 Task: Find connections with filter location Nerópolis with filter topic #mentorshipwith filter profile language Potuguese with filter current company Cimpress with filter school Vasireddy Venkatadri Institute of Technology, Nambur (V), Pedakakani(M), PIN-522508(CC-BQ) with filter industry Building Construction with filter service category Computer Networking with filter keywords title Delivery Driver
Action: Mouse moved to (247, 309)
Screenshot: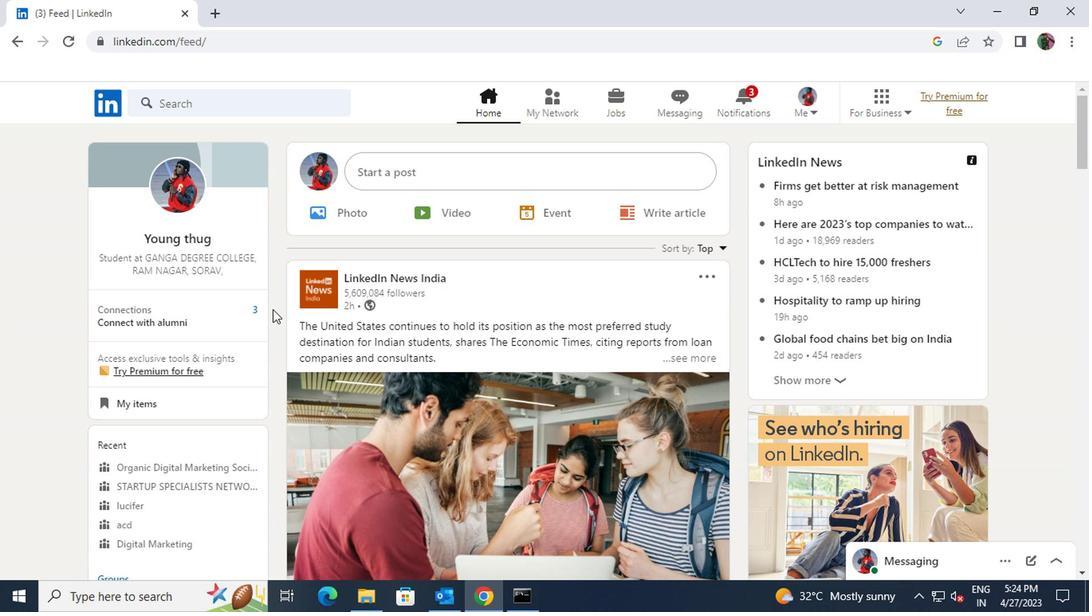 
Action: Mouse pressed left at (247, 309)
Screenshot: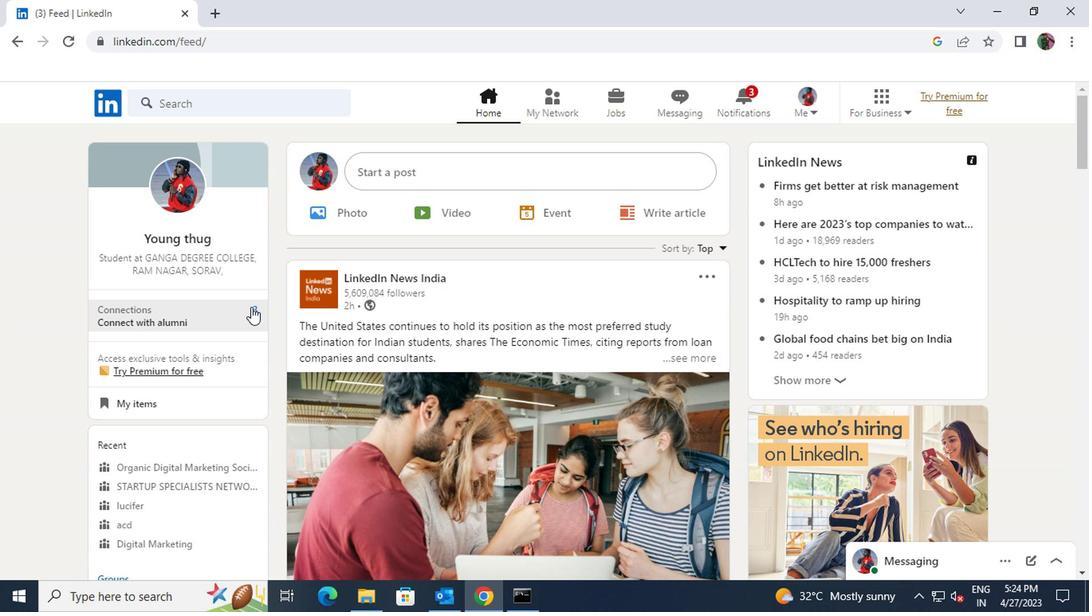 
Action: Mouse moved to (276, 188)
Screenshot: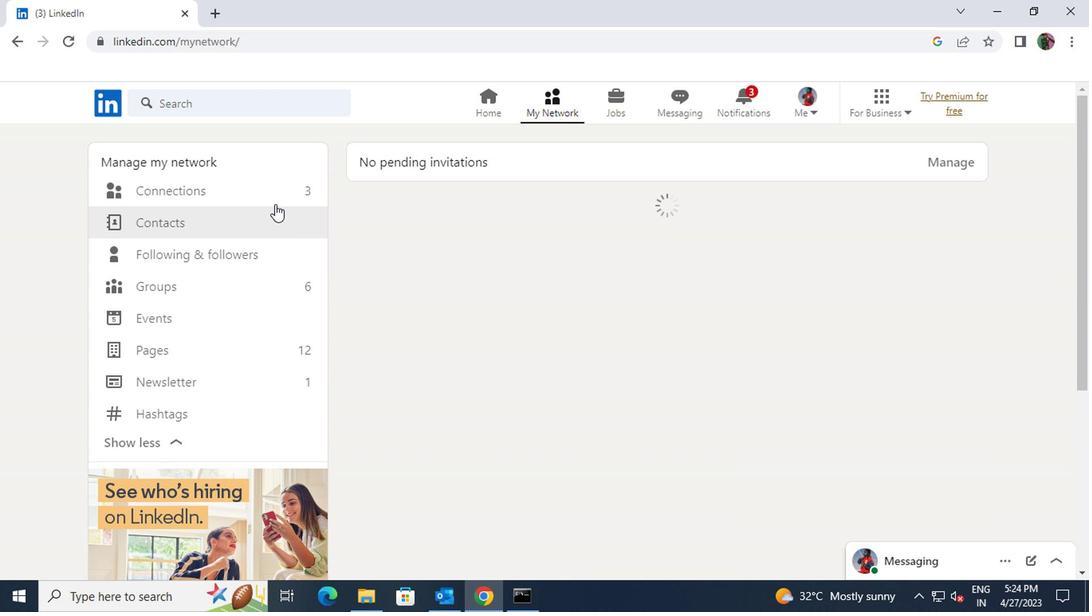 
Action: Mouse pressed left at (276, 188)
Screenshot: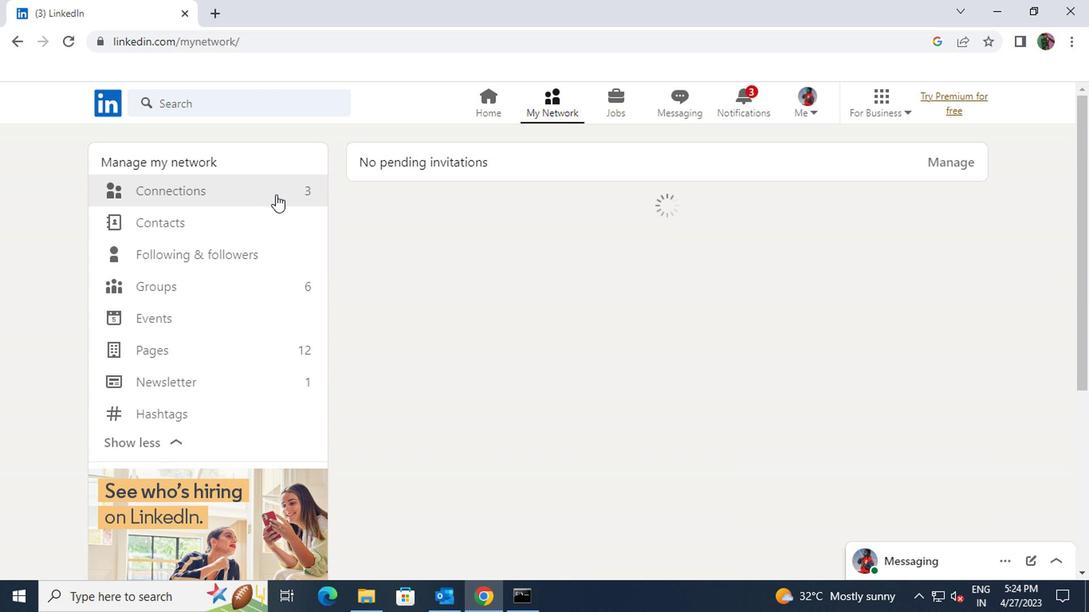 
Action: Mouse moved to (634, 199)
Screenshot: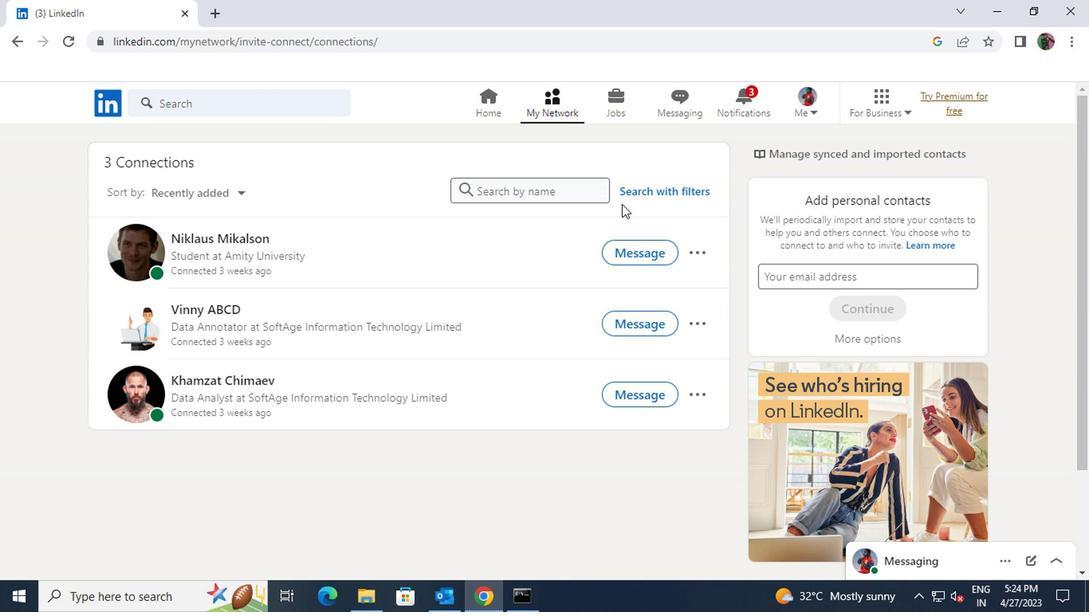 
Action: Mouse pressed left at (634, 199)
Screenshot: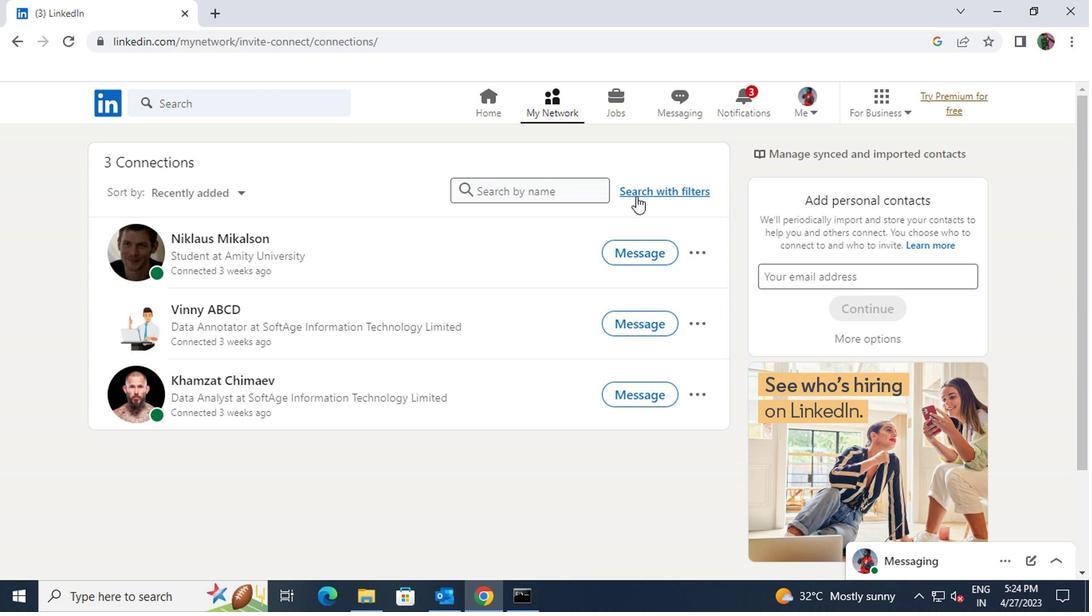 
Action: Mouse moved to (585, 154)
Screenshot: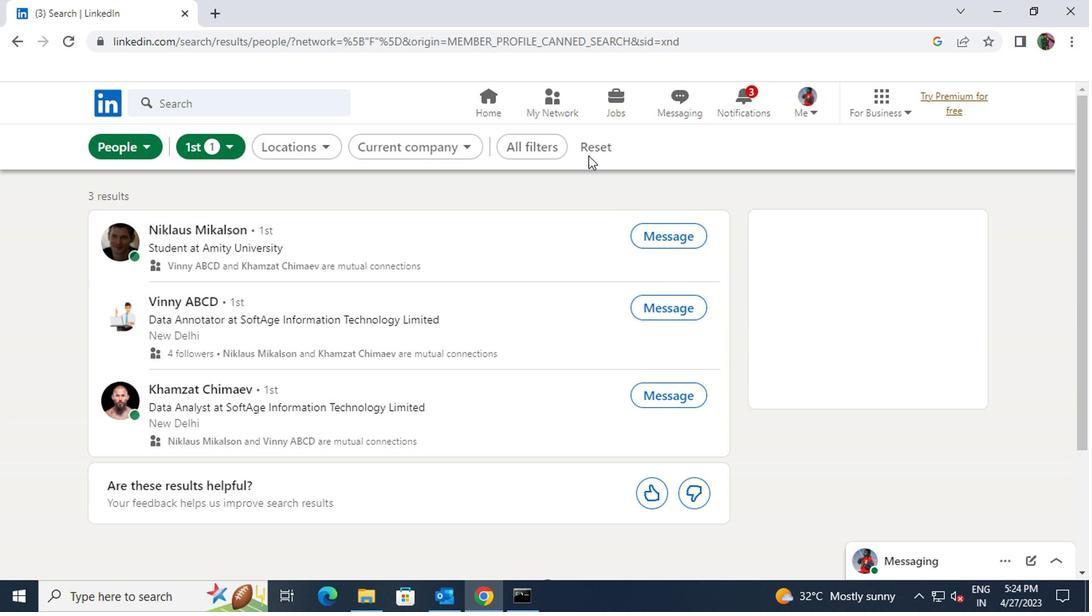 
Action: Mouse pressed left at (585, 154)
Screenshot: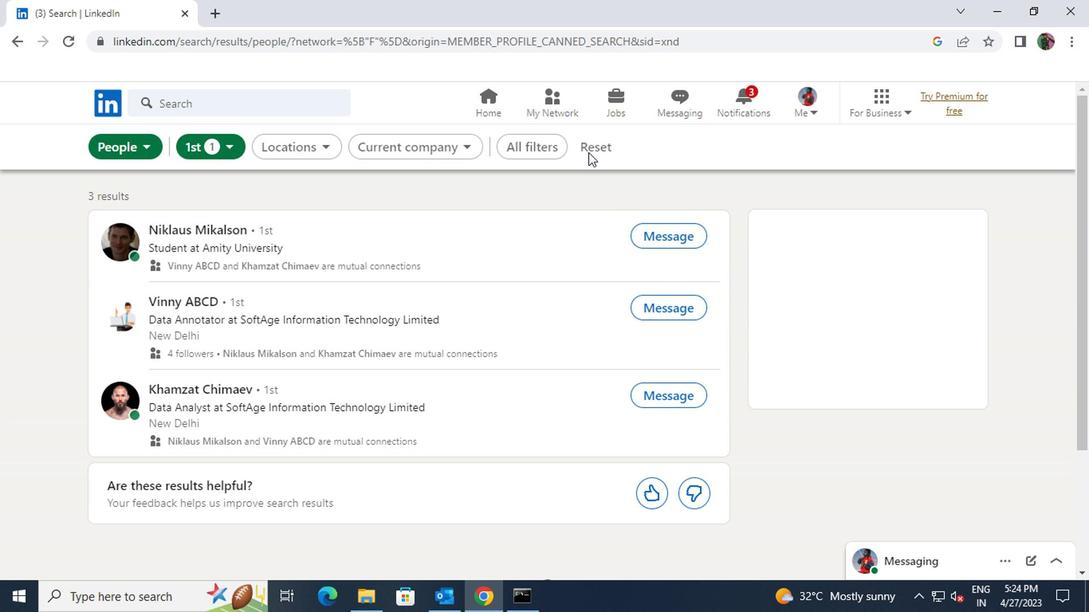 
Action: Mouse moved to (585, 149)
Screenshot: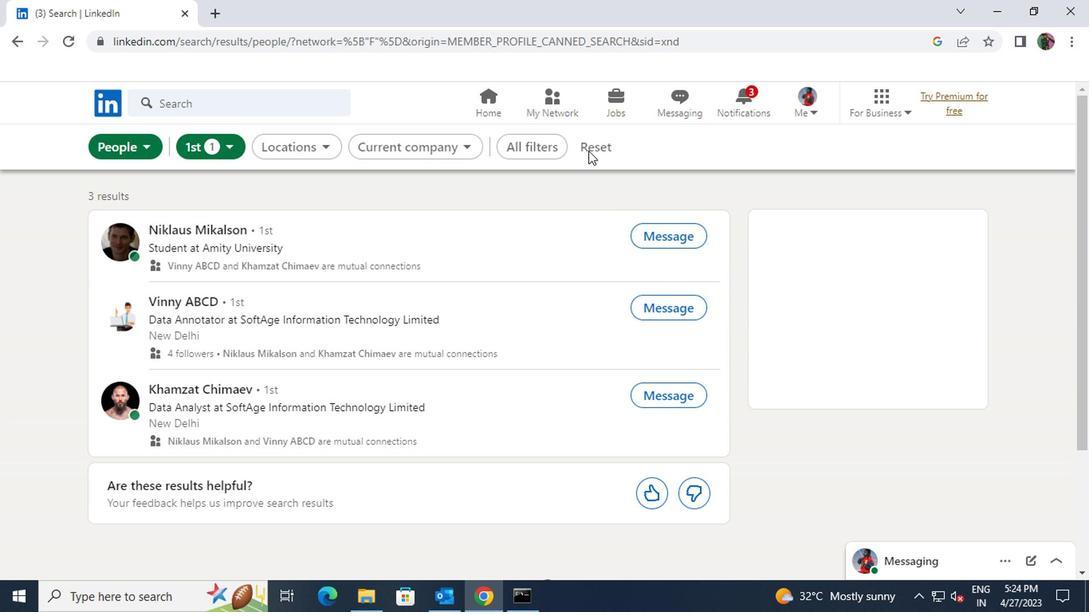 
Action: Mouse pressed left at (585, 149)
Screenshot: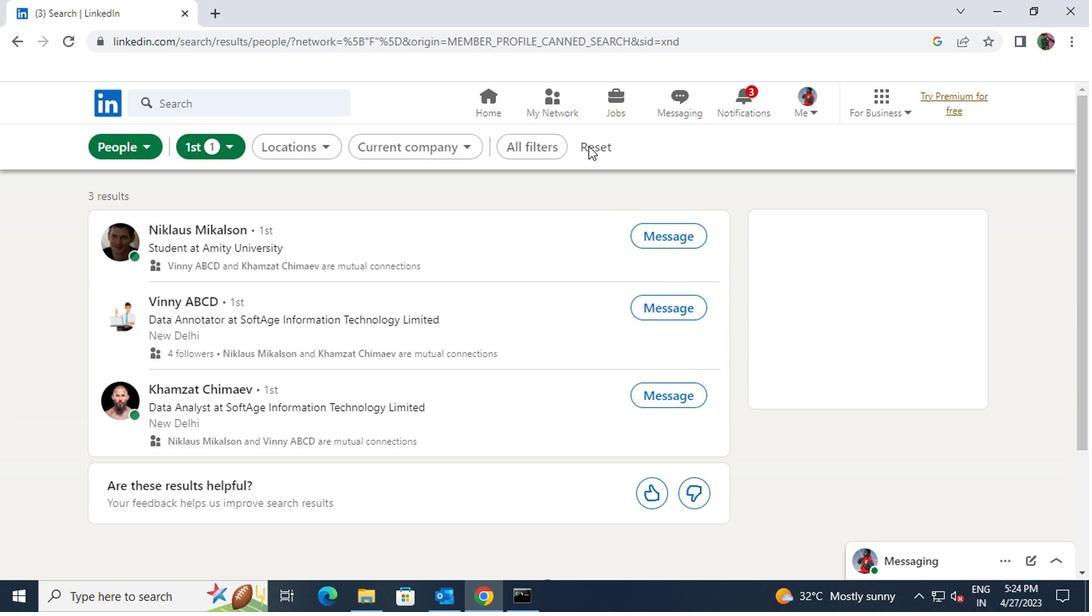 
Action: Mouse pressed left at (585, 149)
Screenshot: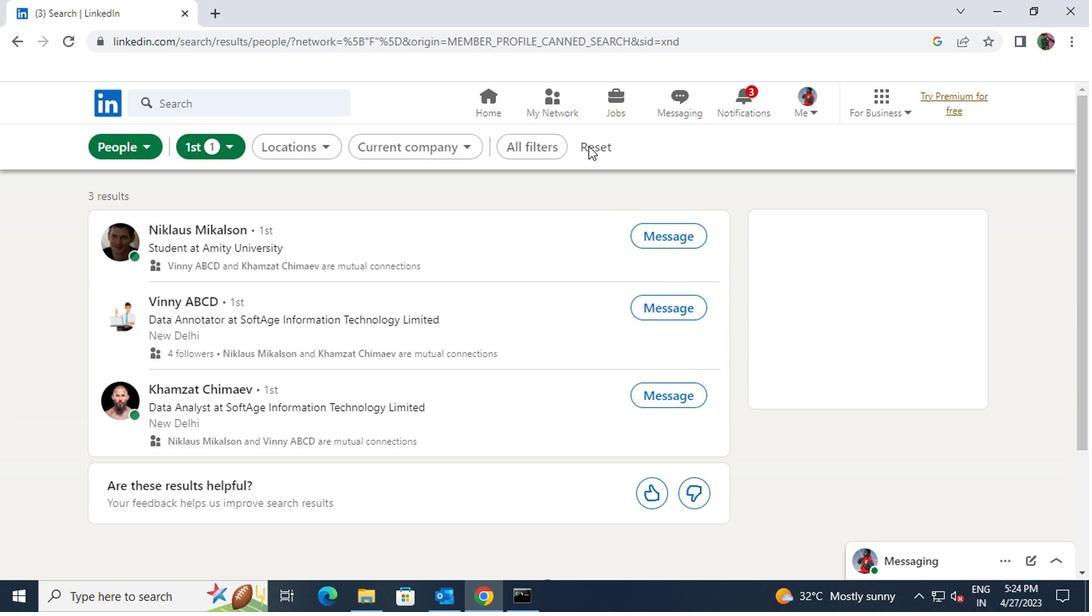 
Action: Mouse moved to (584, 150)
Screenshot: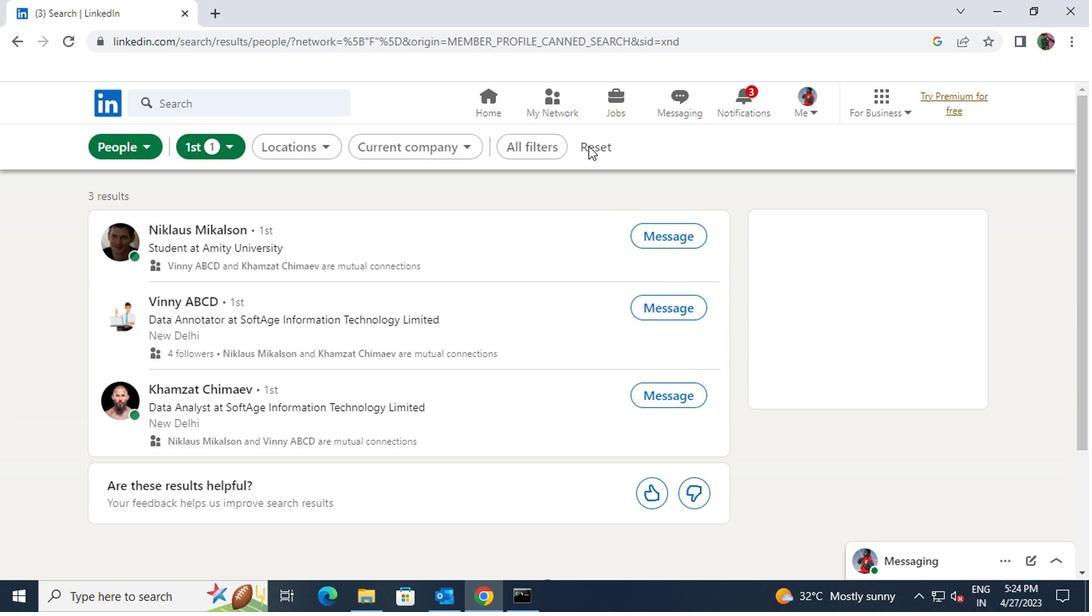 
Action: Mouse pressed left at (584, 150)
Screenshot: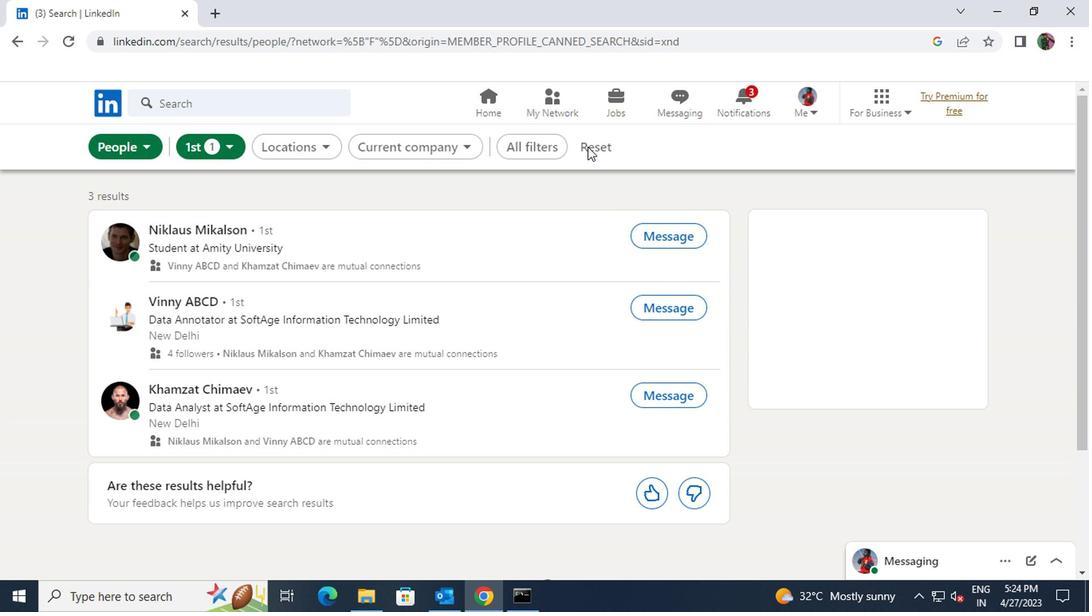 
Action: Mouse pressed left at (584, 150)
Screenshot: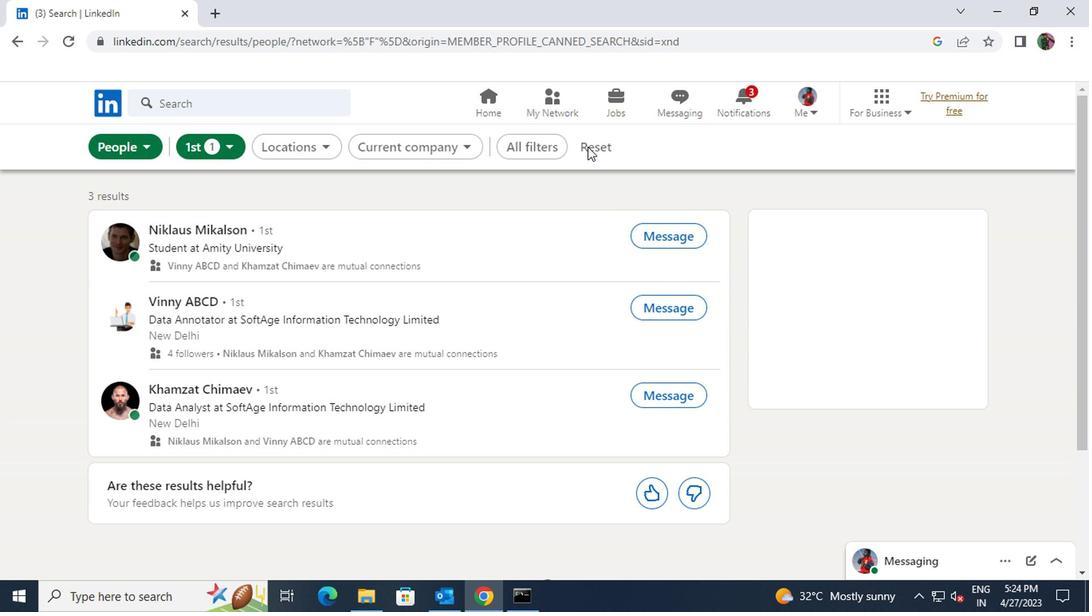 
Action: Mouse moved to (569, 150)
Screenshot: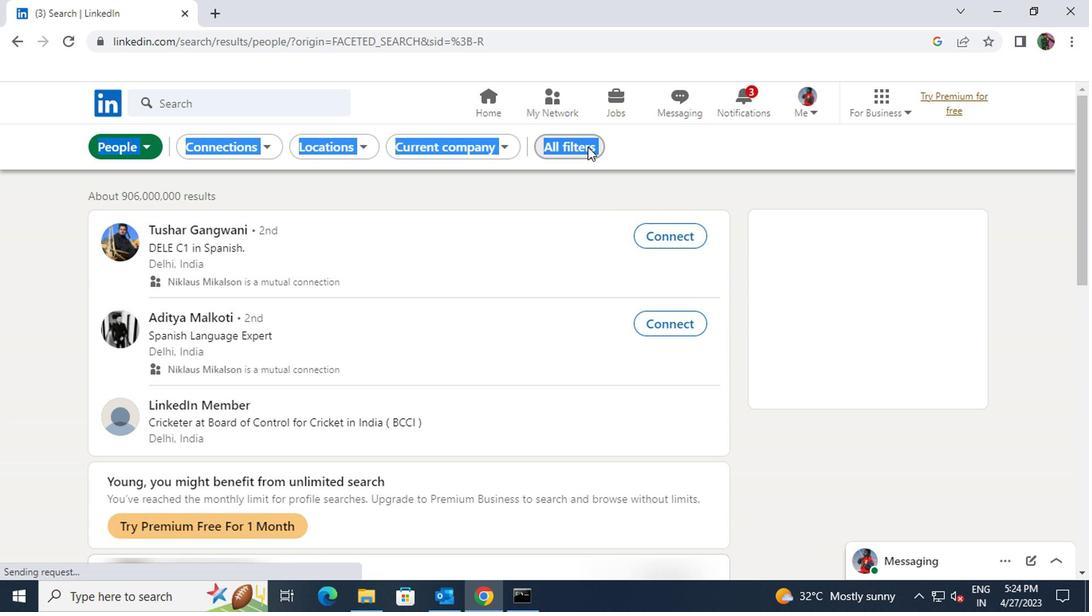 
Action: Mouse pressed left at (569, 150)
Screenshot: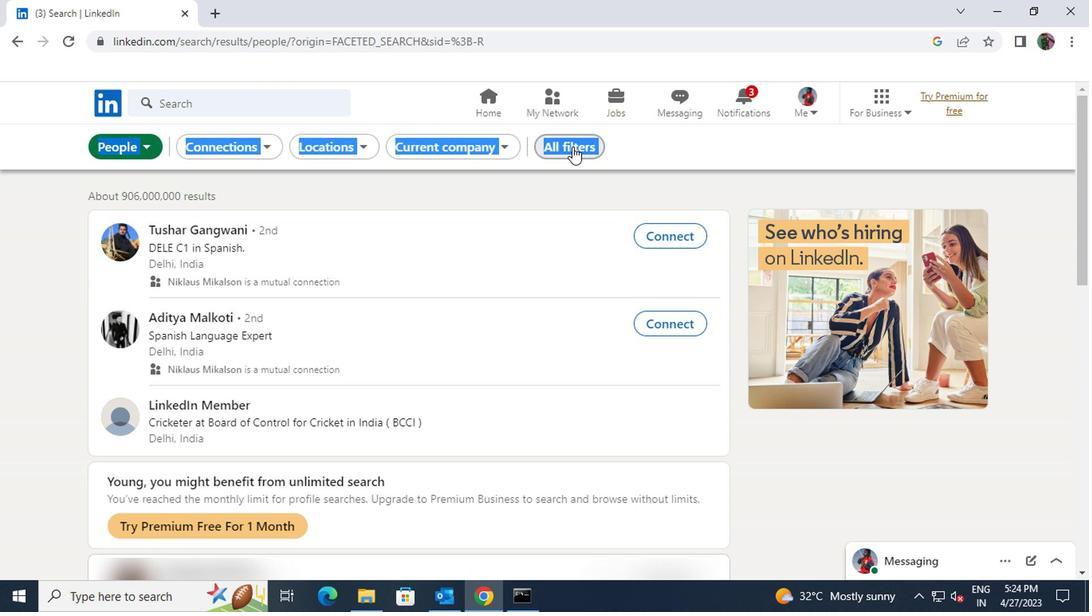 
Action: Mouse moved to (835, 300)
Screenshot: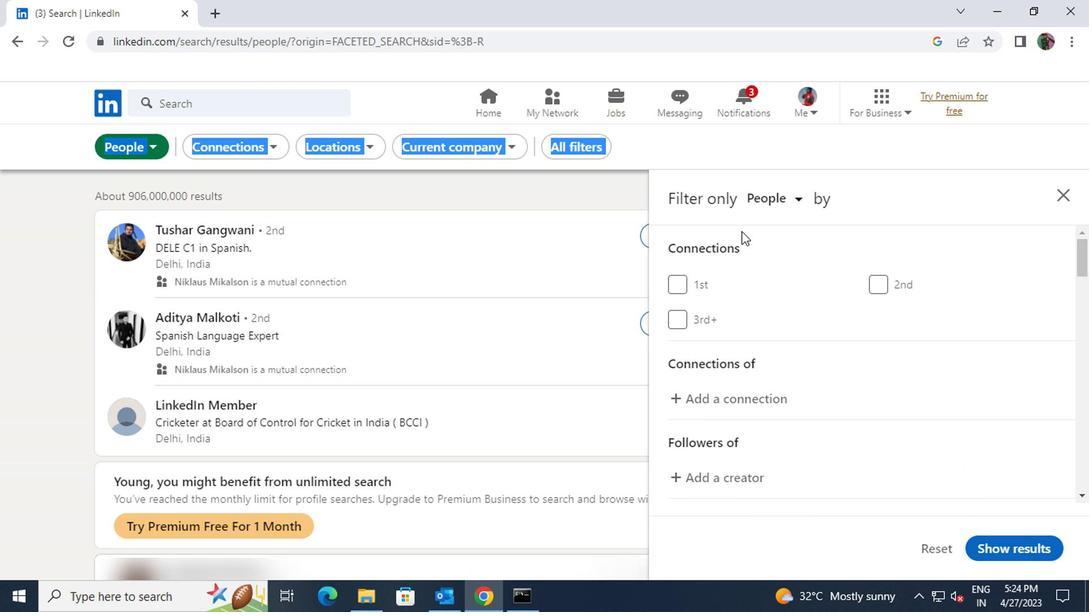 
Action: Mouse scrolled (835, 299) with delta (0, -1)
Screenshot: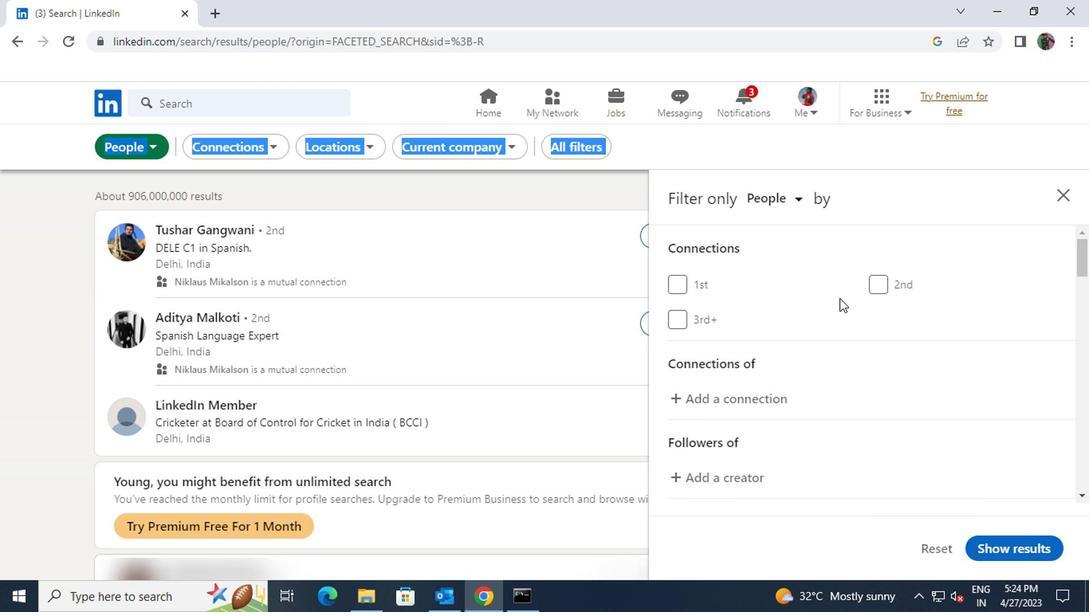 
Action: Mouse scrolled (835, 299) with delta (0, -1)
Screenshot: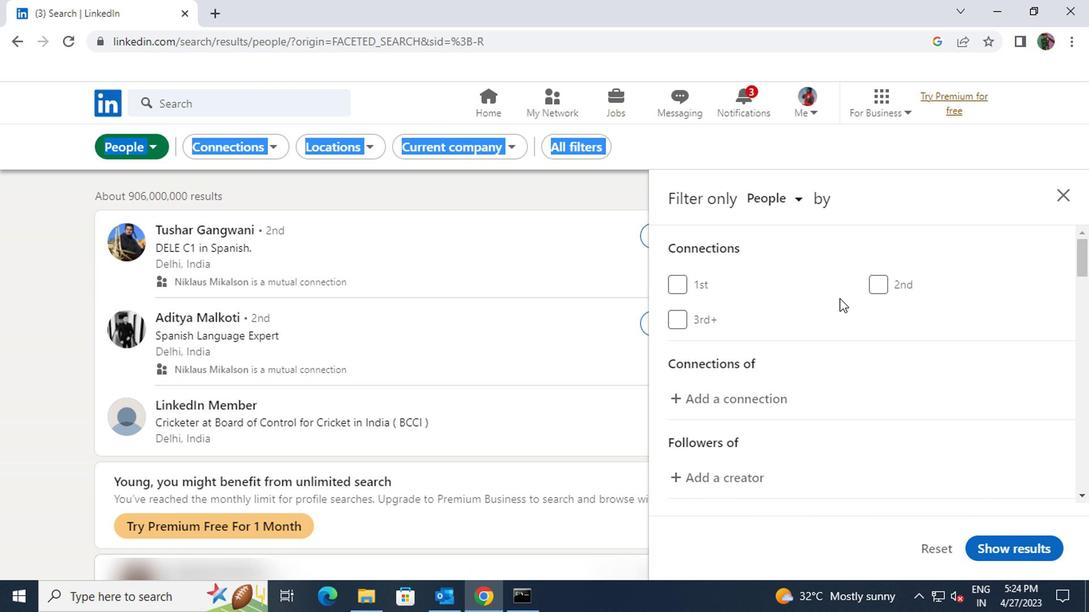 
Action: Mouse scrolled (835, 299) with delta (0, -1)
Screenshot: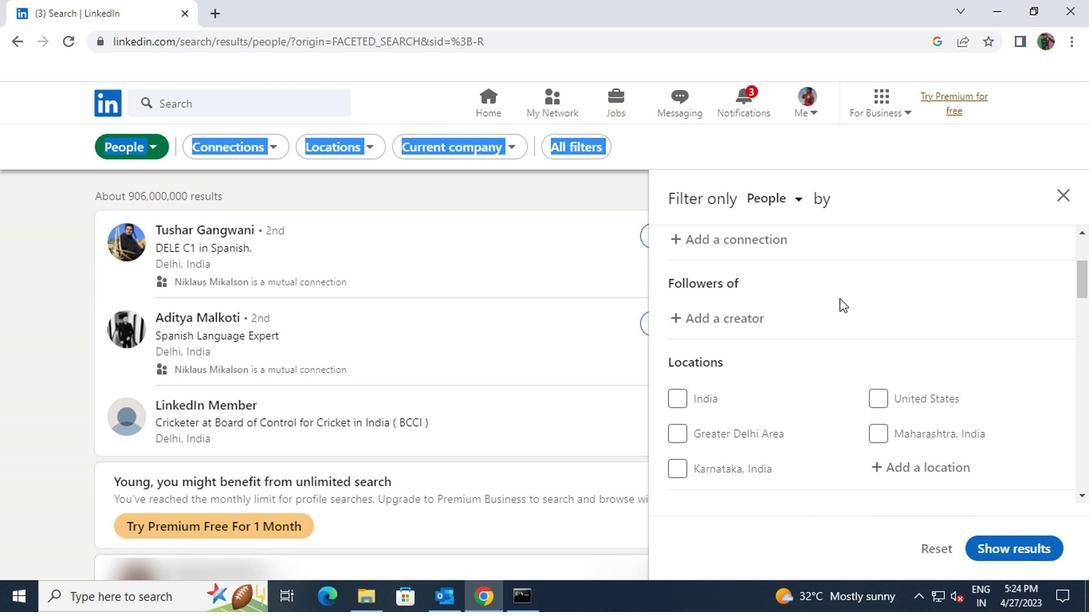 
Action: Mouse moved to (887, 377)
Screenshot: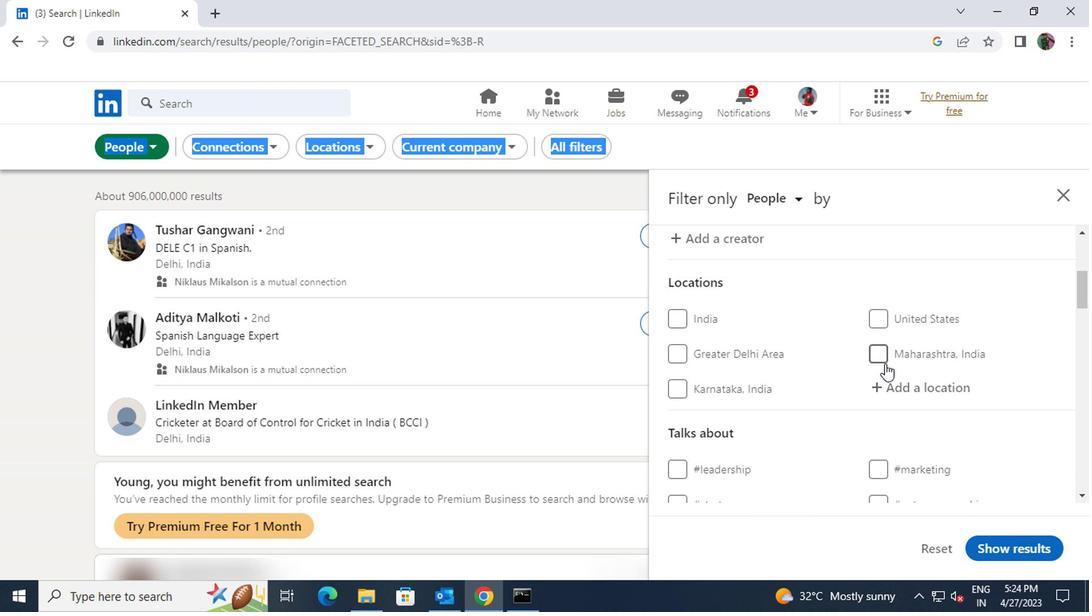
Action: Mouse pressed left at (887, 377)
Screenshot: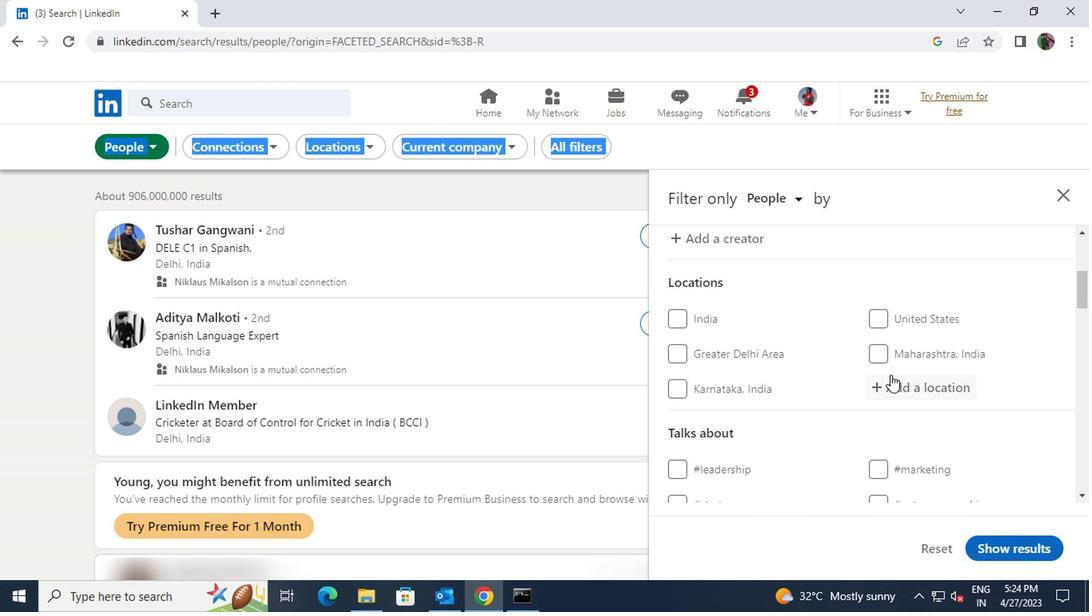 
Action: Key pressed <Key.shift>NEROPOLI
Screenshot: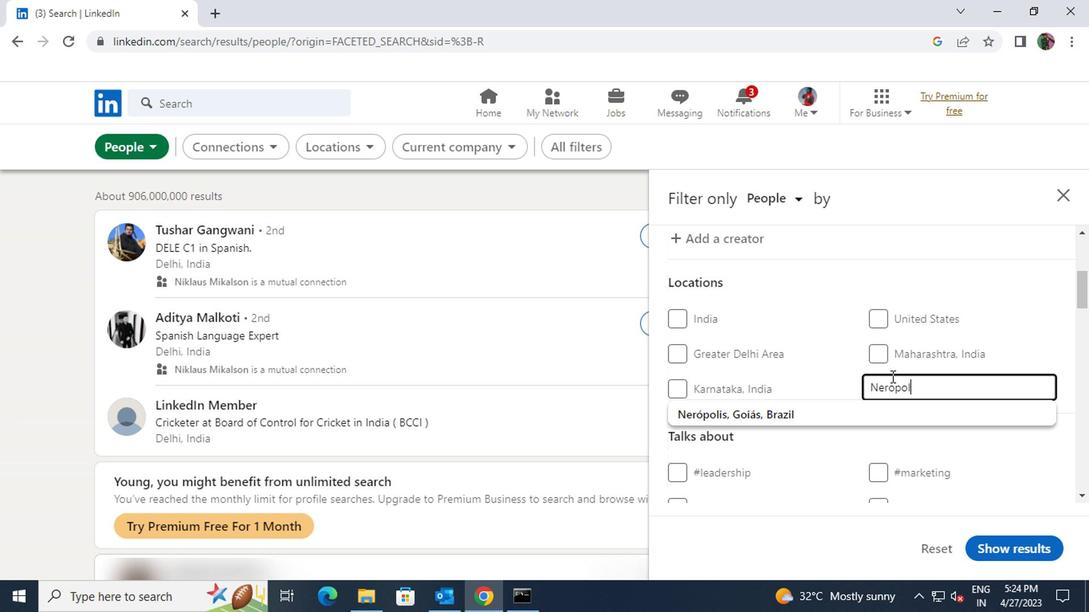 
Action: Mouse moved to (873, 413)
Screenshot: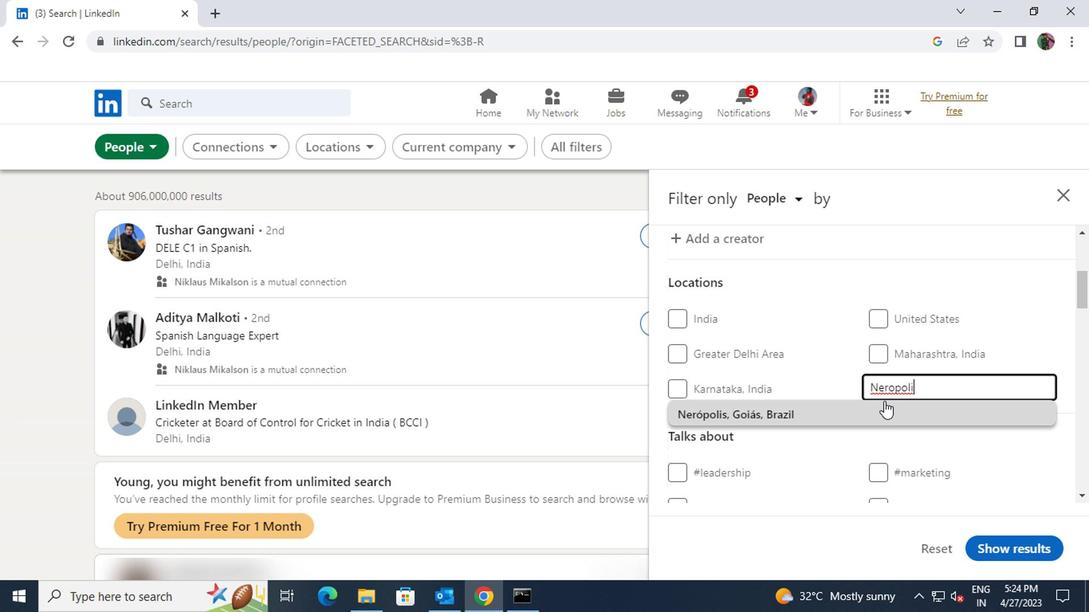 
Action: Mouse pressed left at (873, 413)
Screenshot: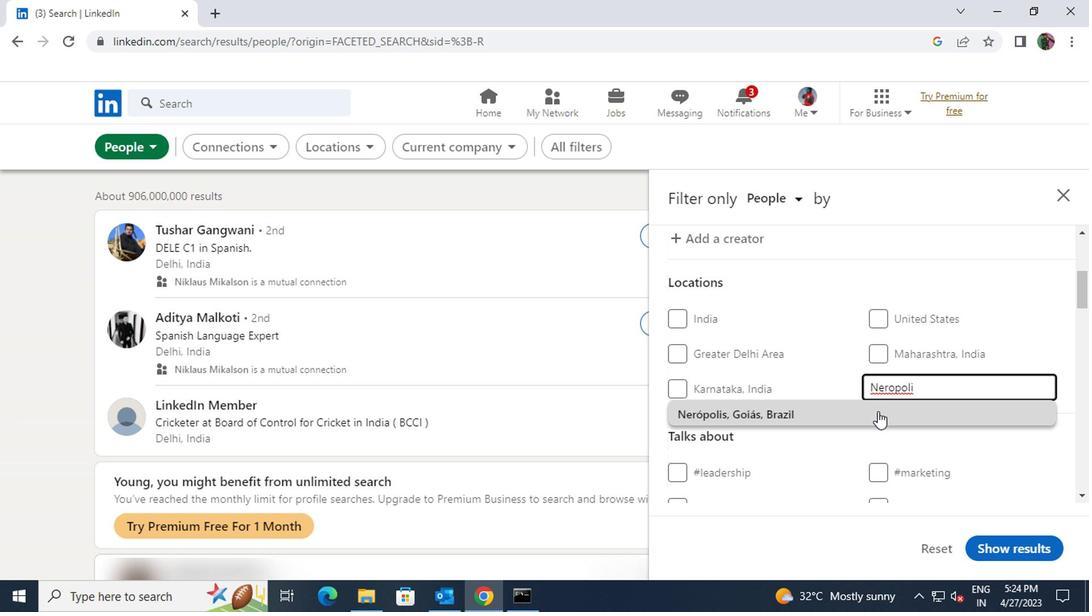 
Action: Mouse scrolled (873, 411) with delta (0, -1)
Screenshot: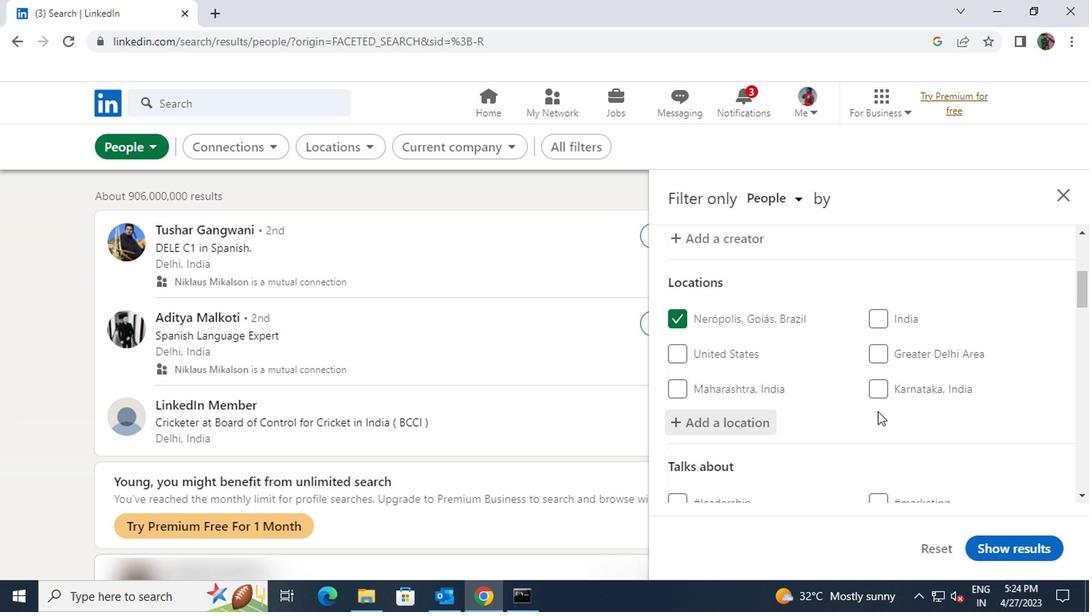 
Action: Mouse scrolled (873, 411) with delta (0, -1)
Screenshot: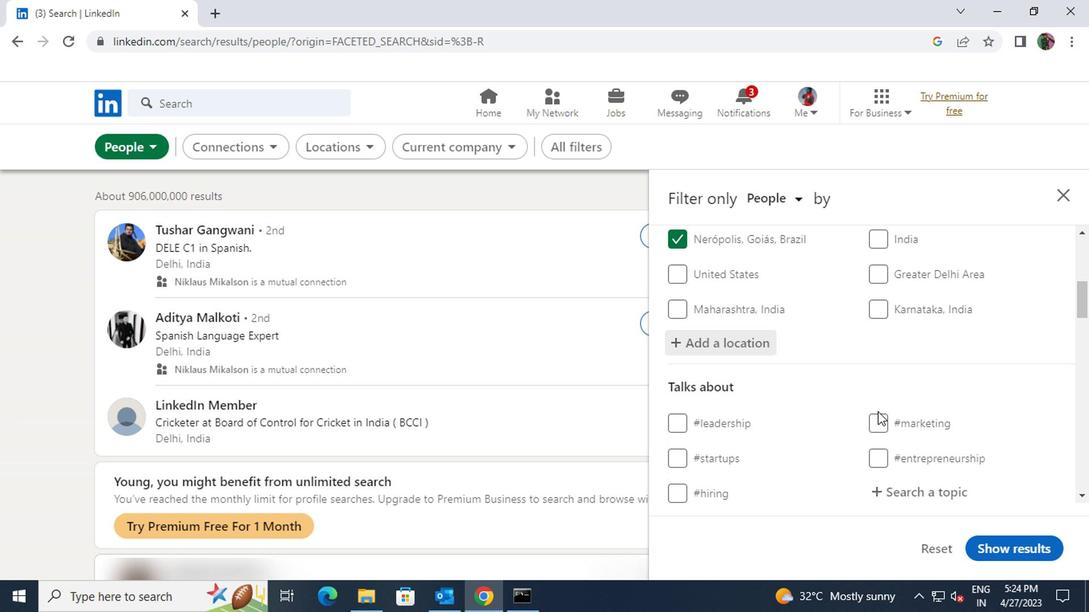 
Action: Mouse scrolled (873, 411) with delta (0, -1)
Screenshot: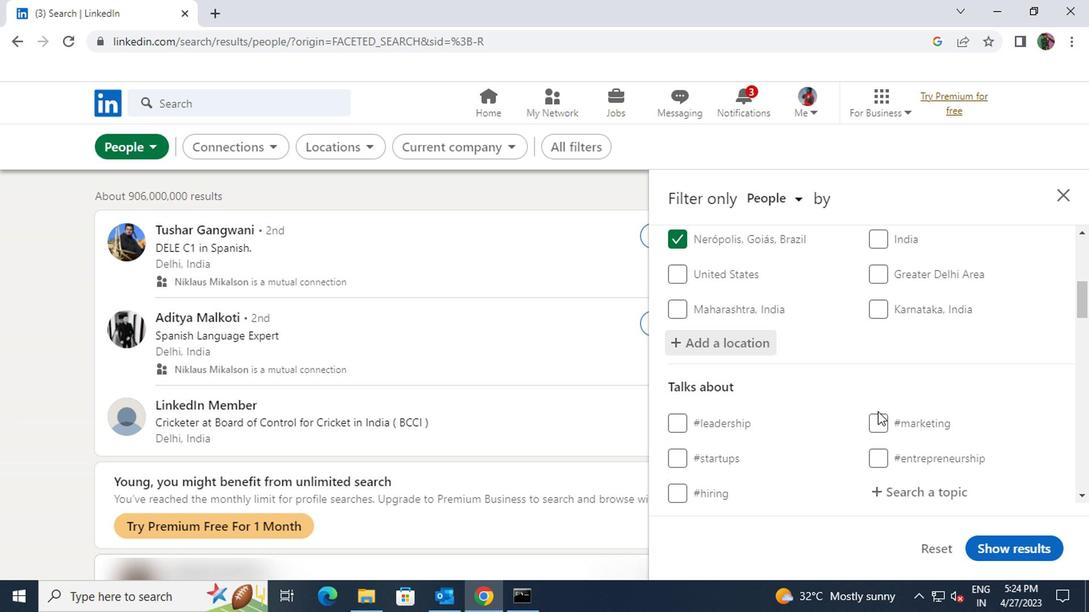 
Action: Mouse moved to (924, 335)
Screenshot: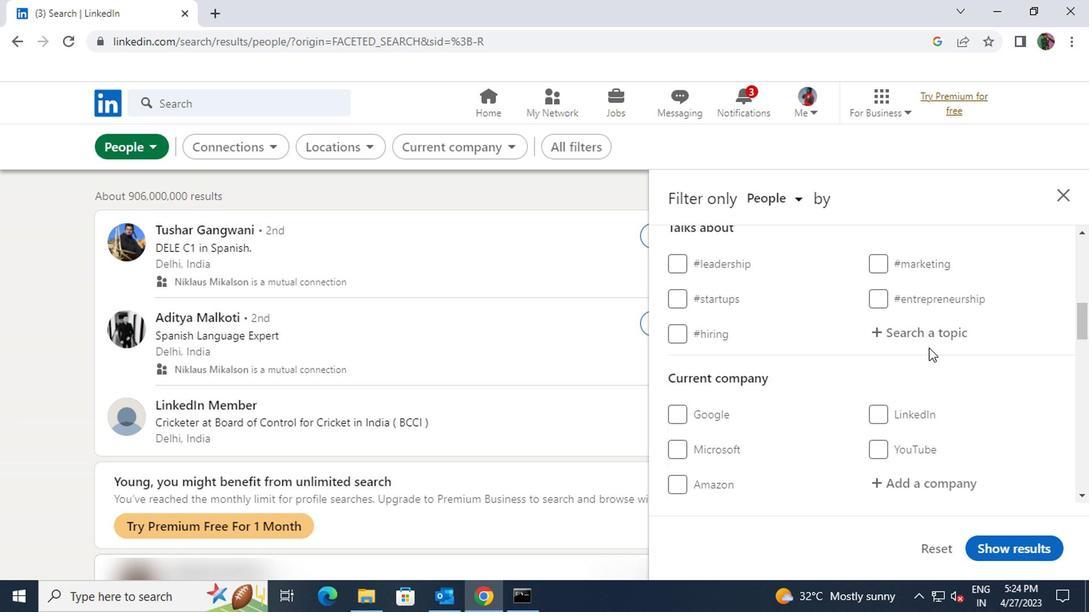 
Action: Mouse pressed left at (924, 335)
Screenshot: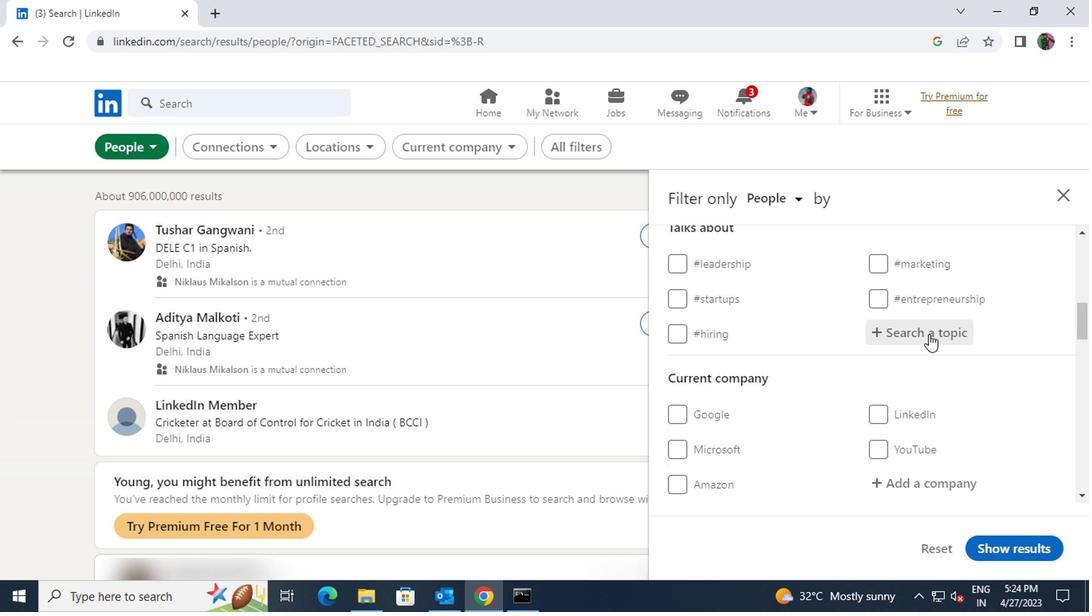 
Action: Key pressed <Key.shift><Key.shift><Key.shift><Key.shift>#<Key.shift>MENTORSHIPWITH
Screenshot: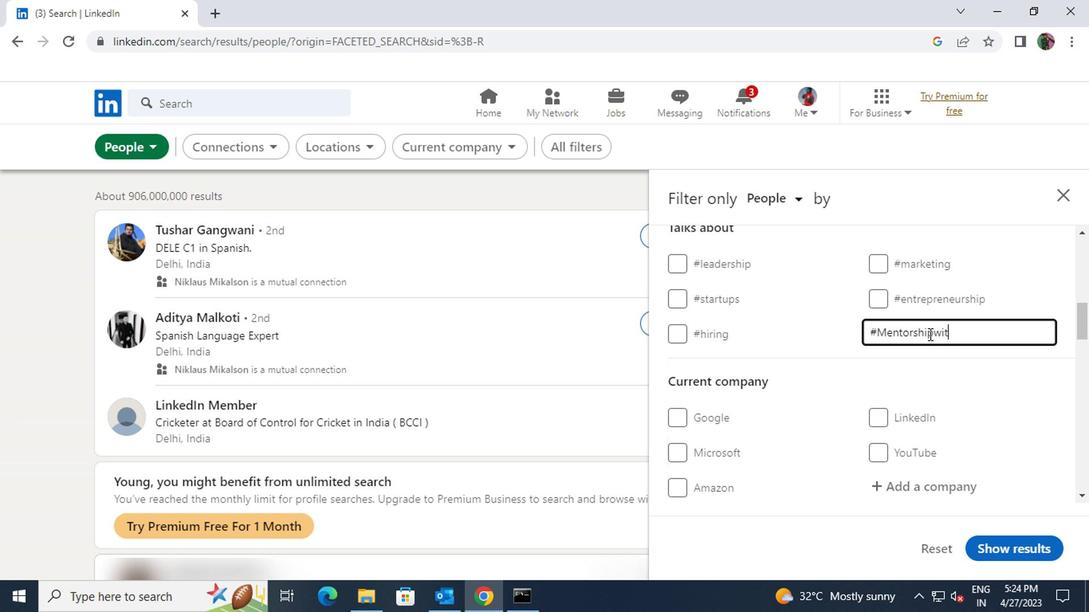 
Action: Mouse scrolled (924, 335) with delta (0, 0)
Screenshot: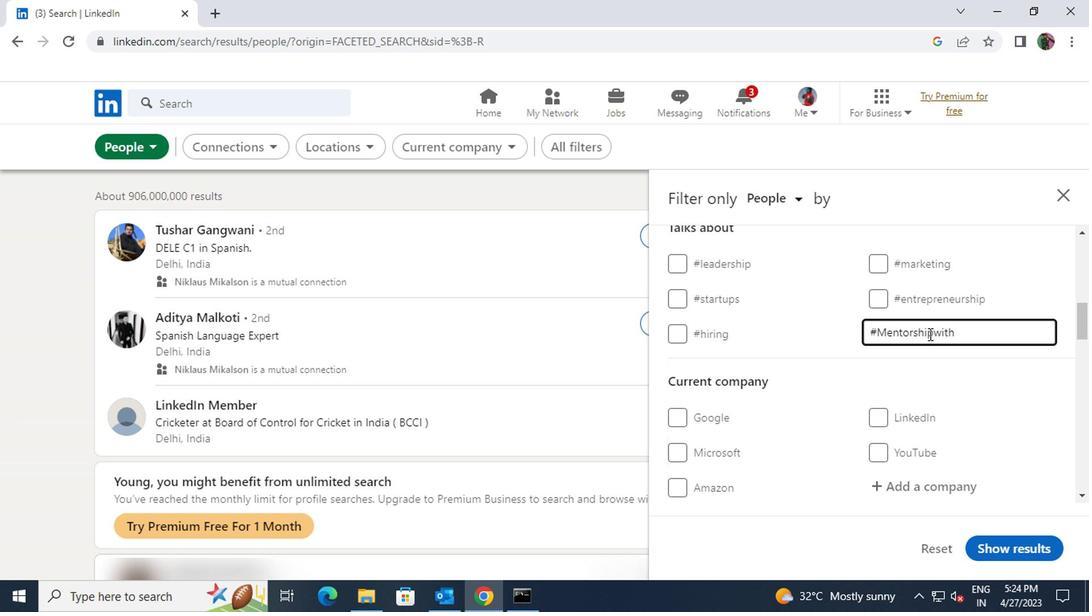 
Action: Mouse moved to (934, 405)
Screenshot: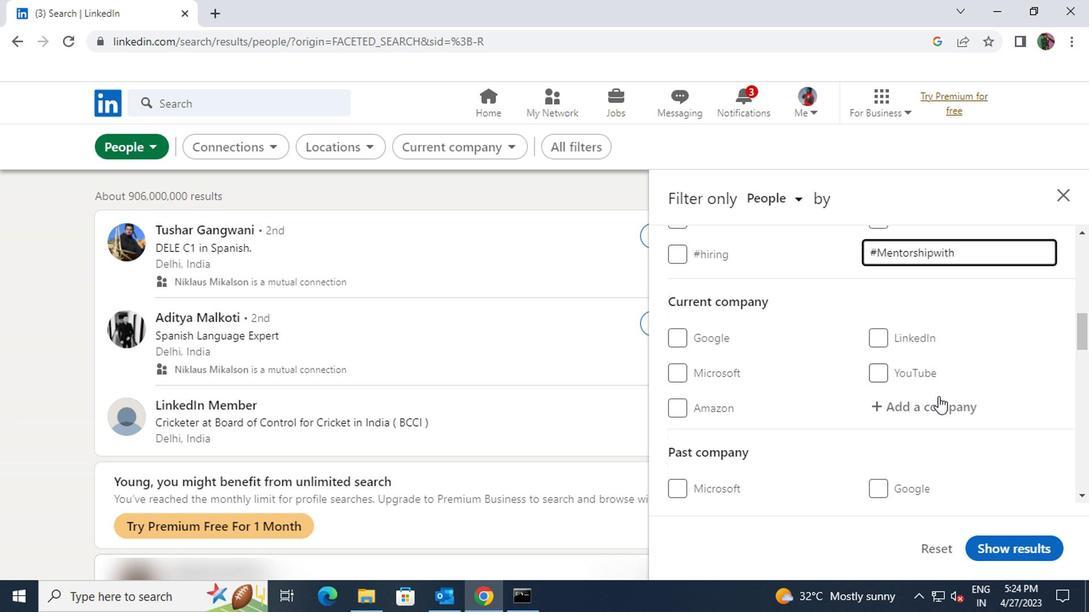 
Action: Mouse pressed left at (934, 405)
Screenshot: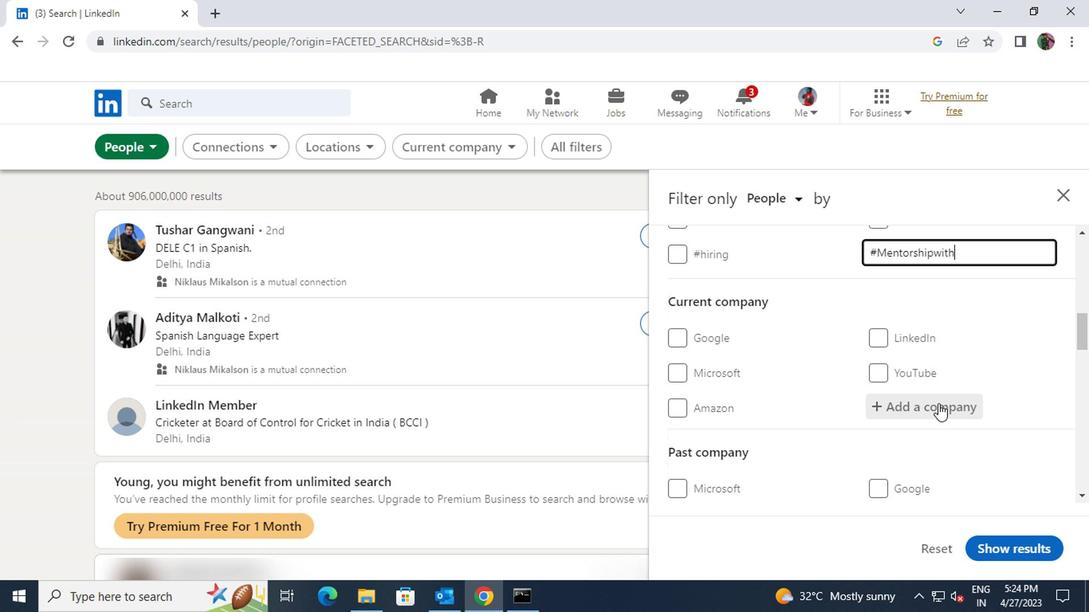 
Action: Key pressed <Key.shift>CIMPRESS
Screenshot: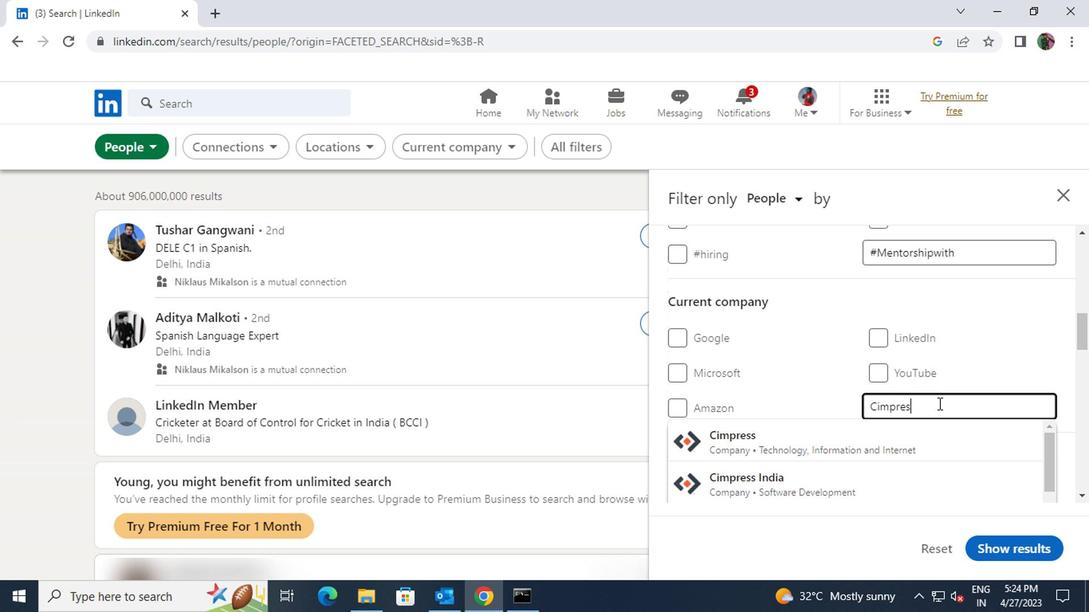 
Action: Mouse moved to (903, 437)
Screenshot: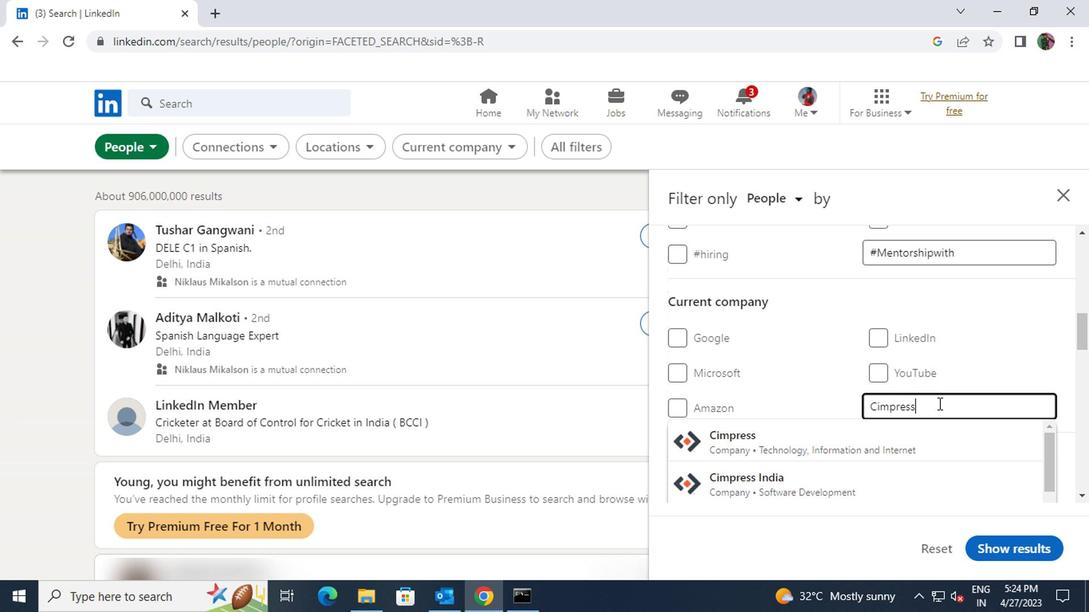 
Action: Mouse pressed left at (903, 437)
Screenshot: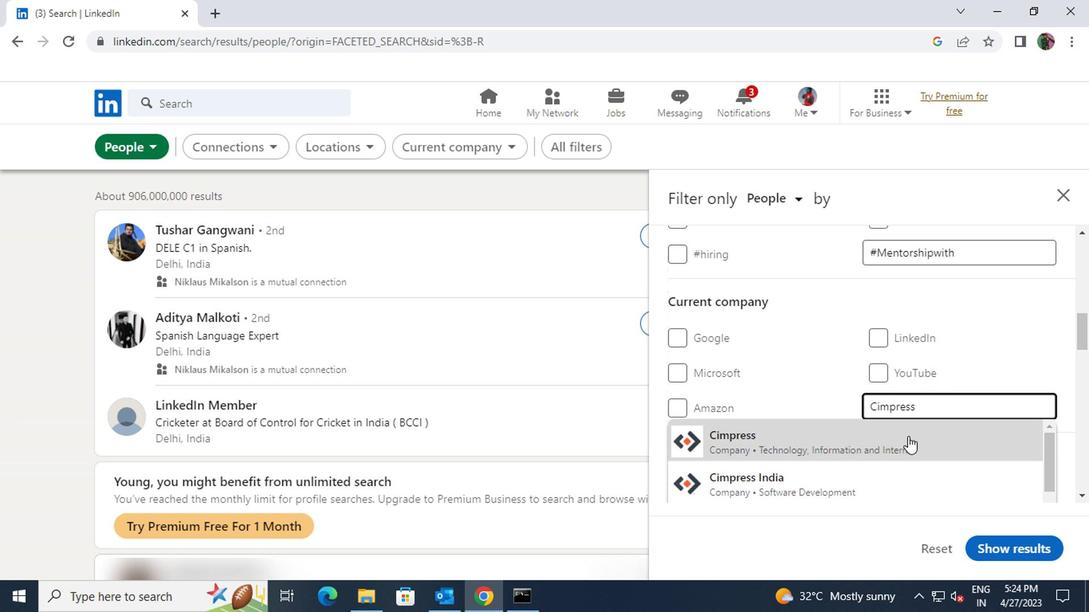 
Action: Mouse scrolled (903, 436) with delta (0, -1)
Screenshot: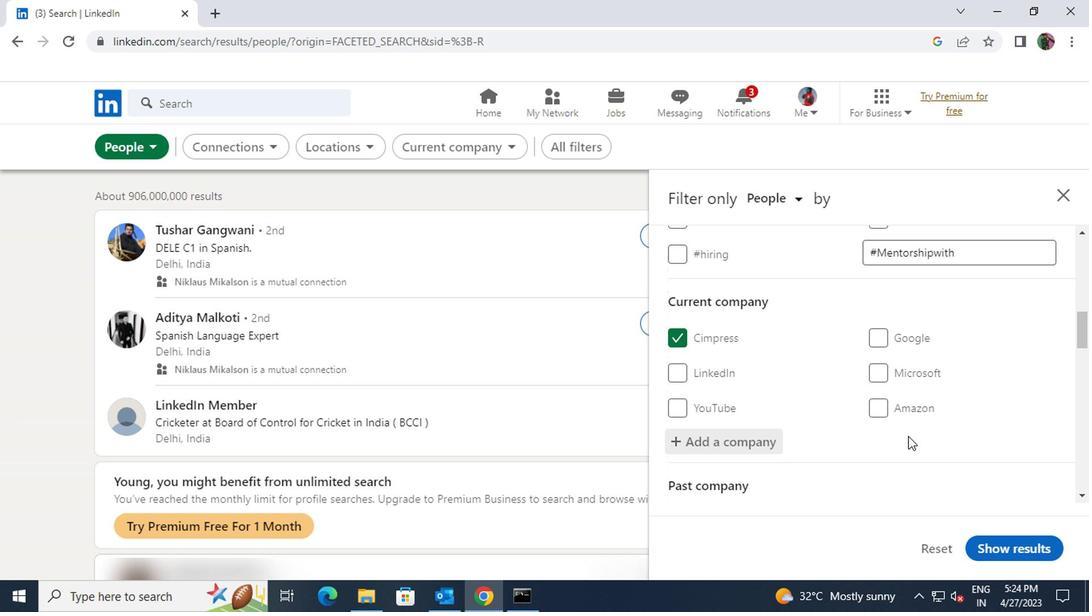 
Action: Mouse scrolled (903, 436) with delta (0, -1)
Screenshot: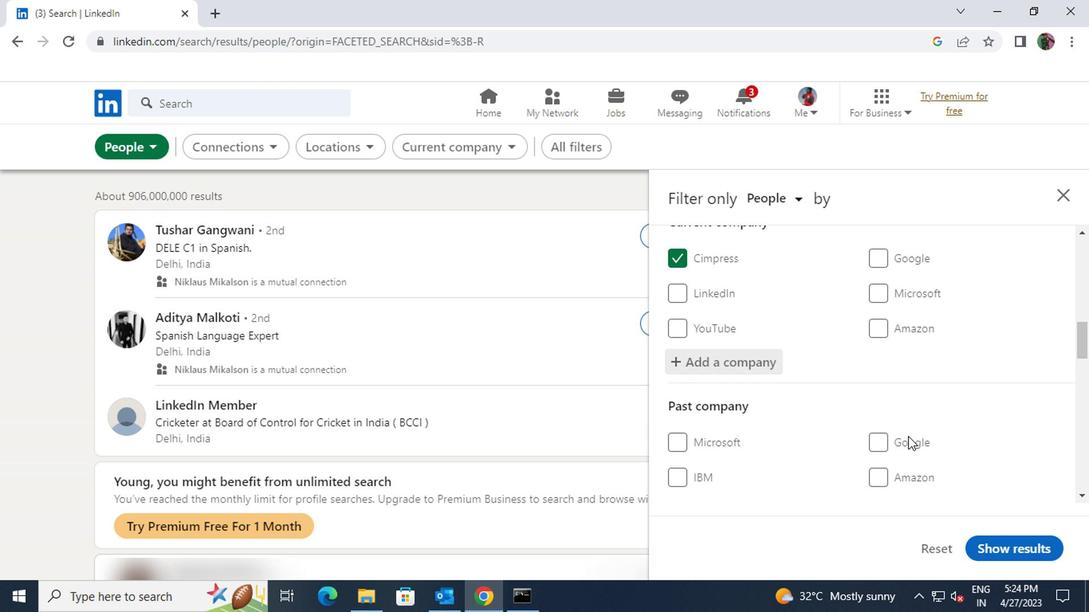 
Action: Mouse scrolled (903, 436) with delta (0, -1)
Screenshot: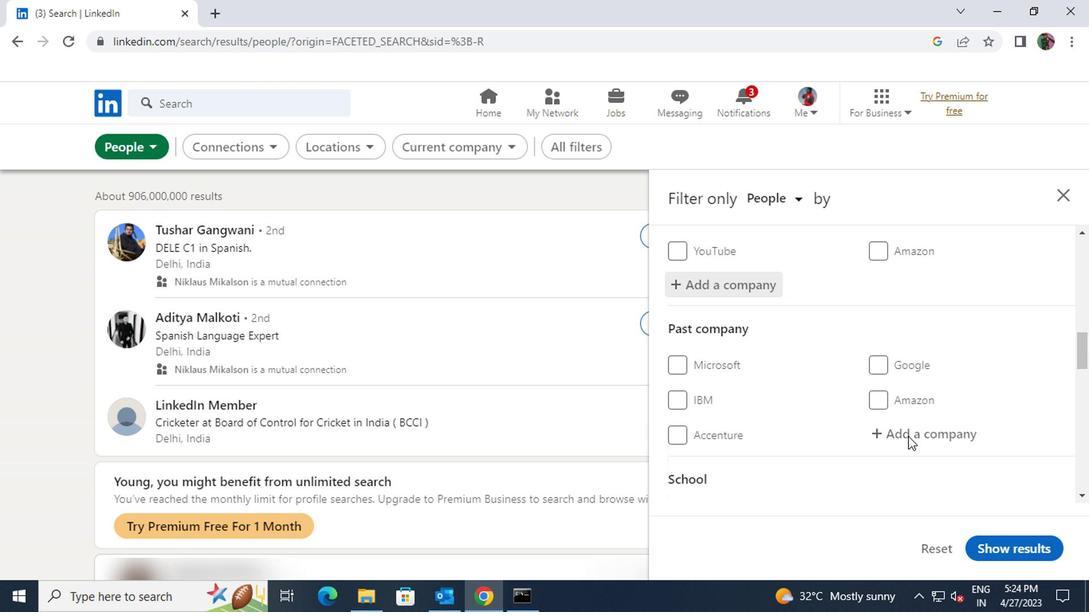 
Action: Mouse scrolled (903, 436) with delta (0, -1)
Screenshot: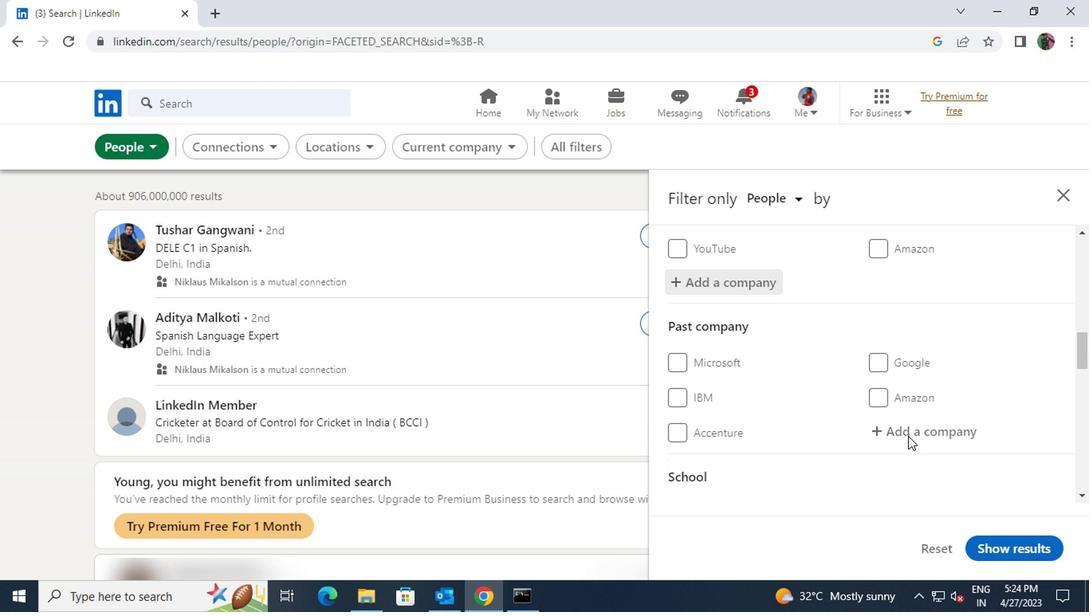
Action: Mouse pressed left at (903, 437)
Screenshot: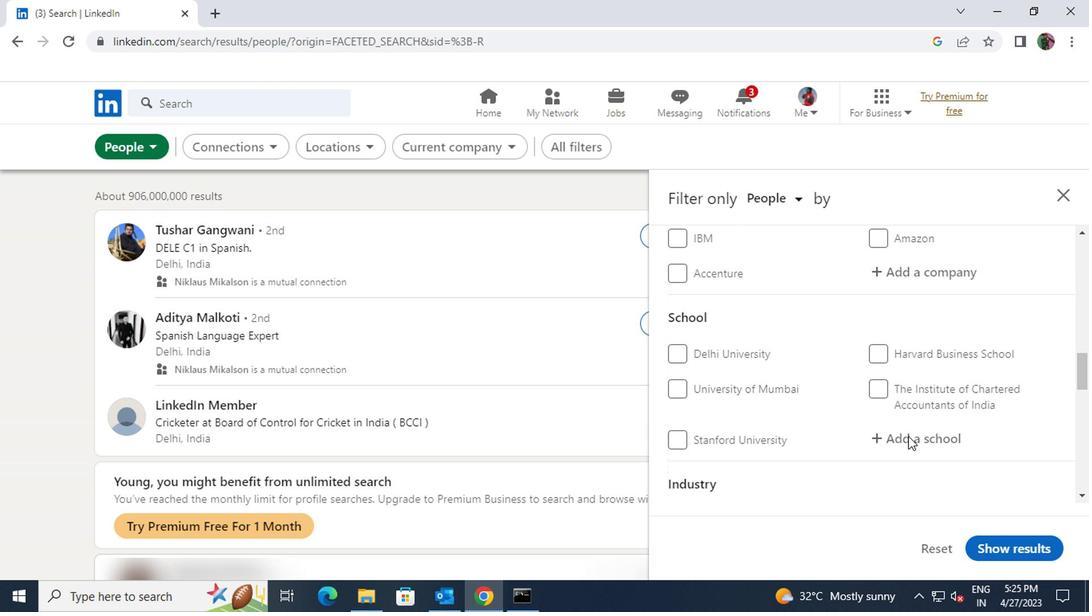 
Action: Key pressed <Key.shift>VASIREDD
Screenshot: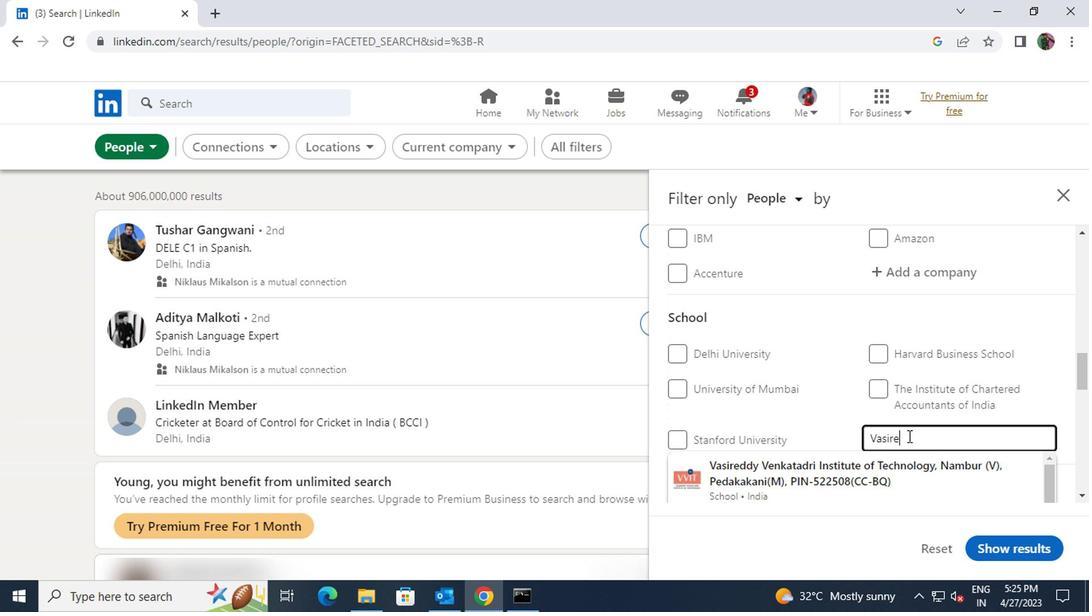 
Action: Mouse moved to (901, 466)
Screenshot: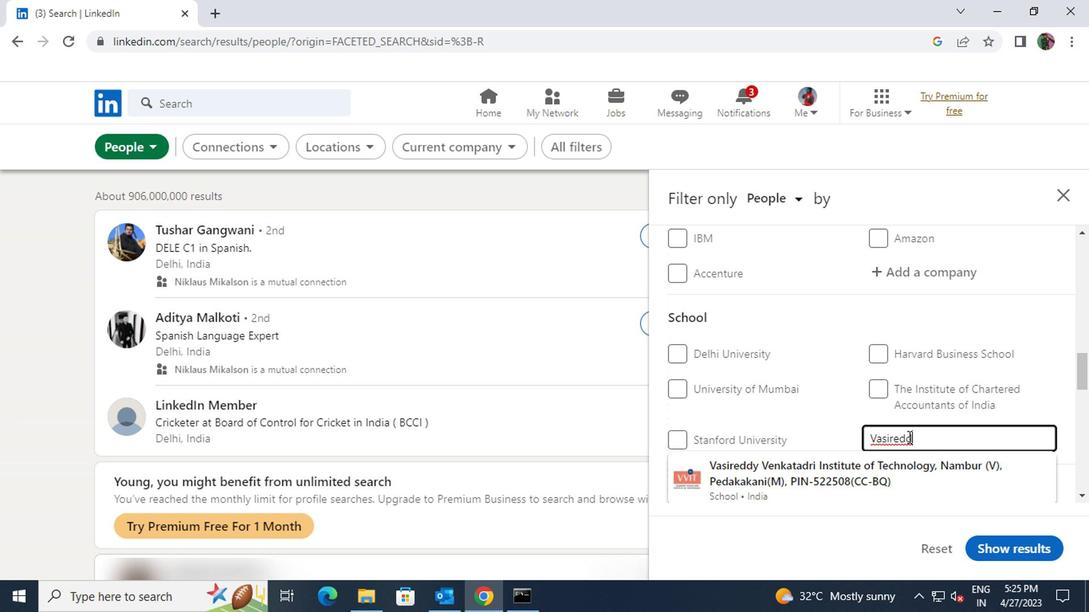 
Action: Mouse pressed left at (901, 466)
Screenshot: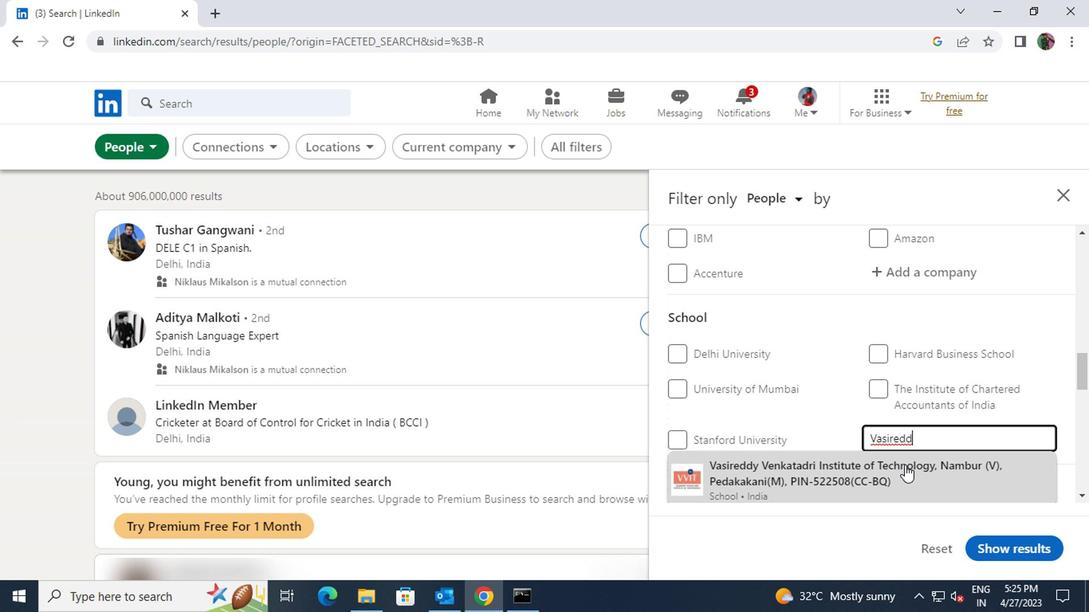 
Action: Mouse scrolled (901, 465) with delta (0, 0)
Screenshot: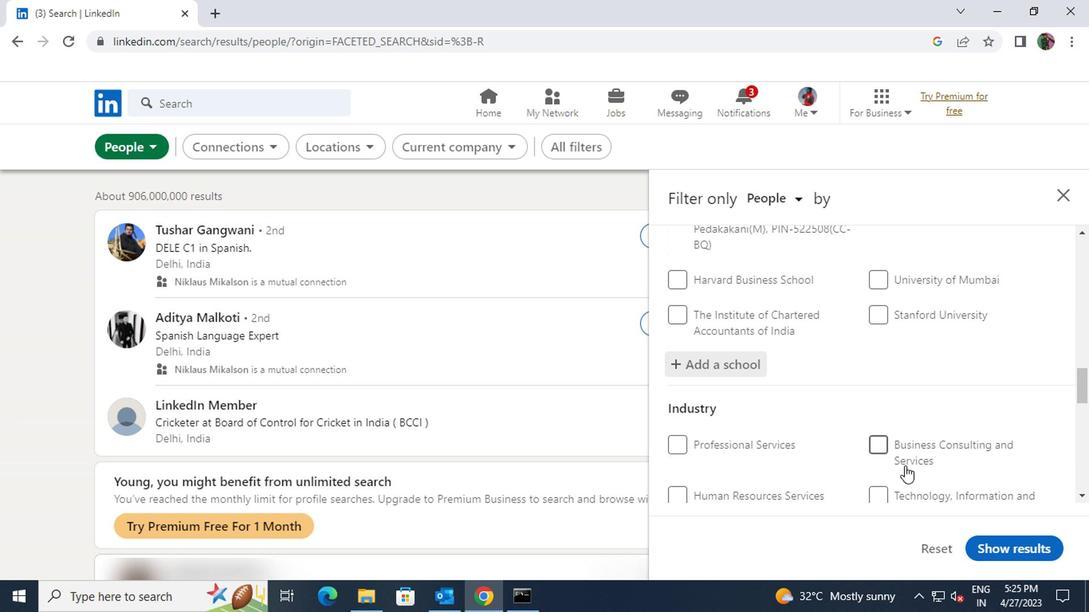 
Action: Mouse scrolled (901, 465) with delta (0, 0)
Screenshot: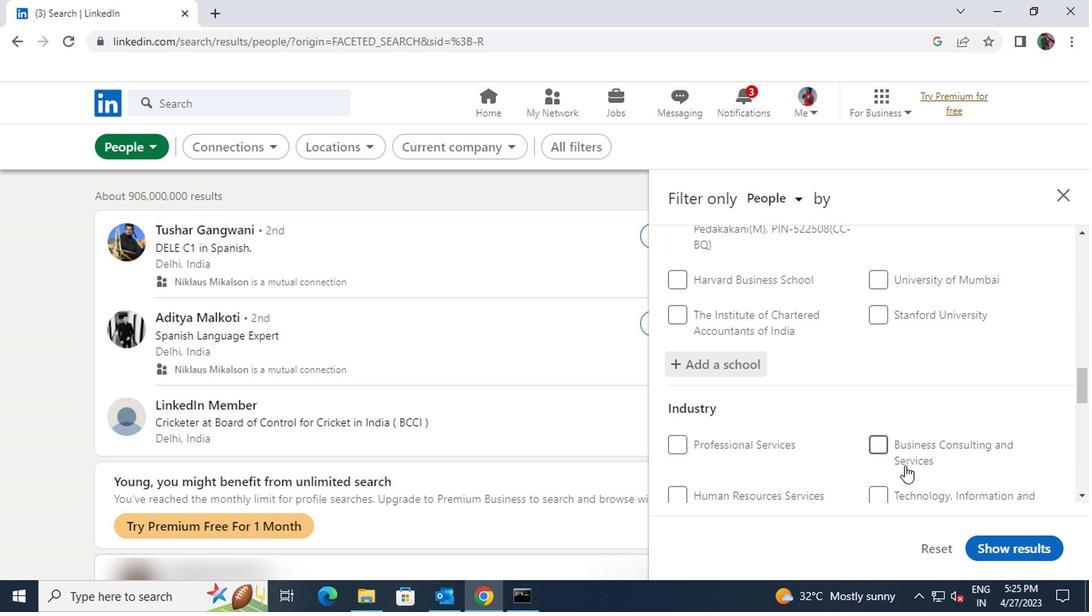
Action: Mouse moved to (911, 388)
Screenshot: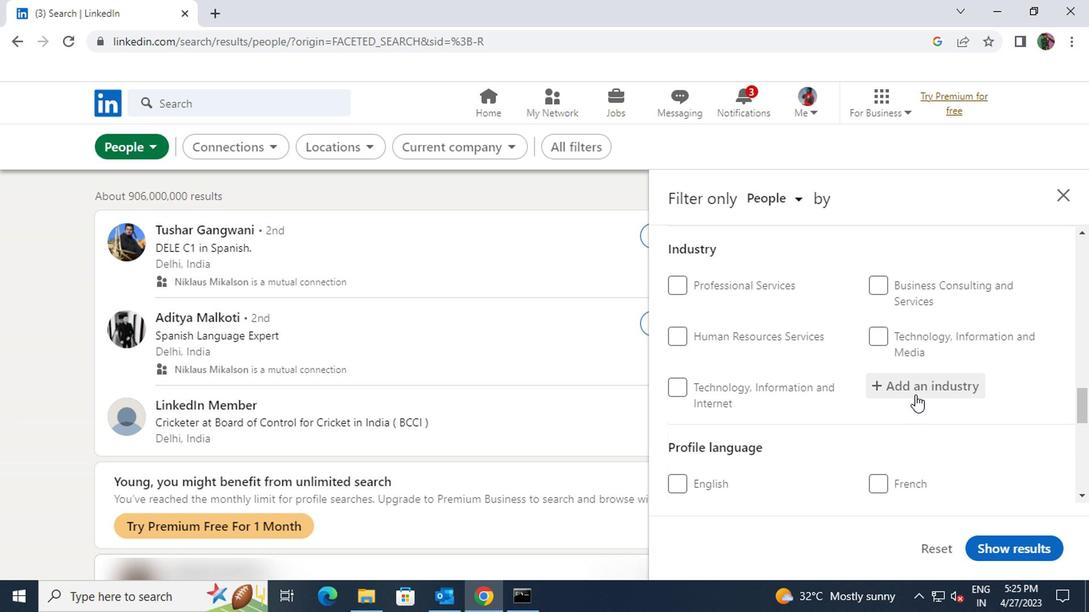 
Action: Mouse pressed left at (911, 388)
Screenshot: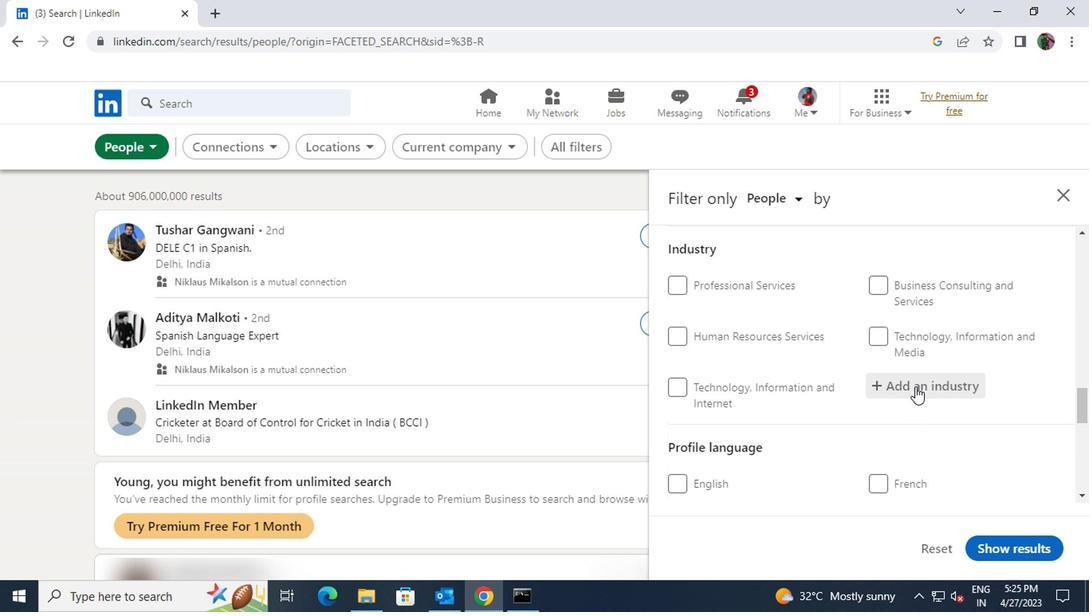 
Action: Key pressed <Key.shift>BUILDING<Key.space>CONS
Screenshot: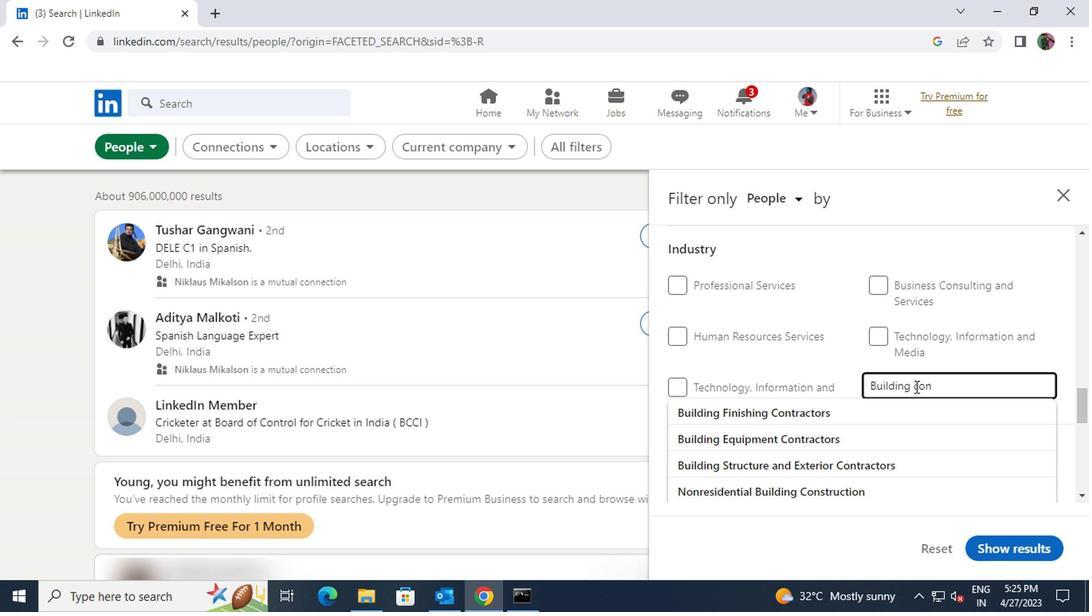 
Action: Mouse moved to (891, 456)
Screenshot: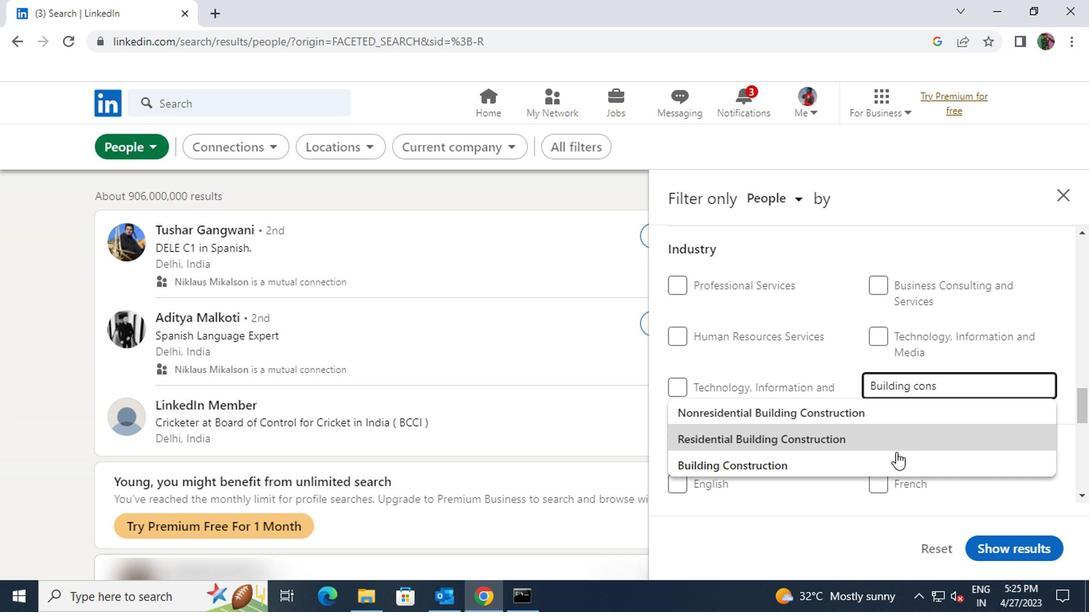 
Action: Mouse pressed left at (891, 456)
Screenshot: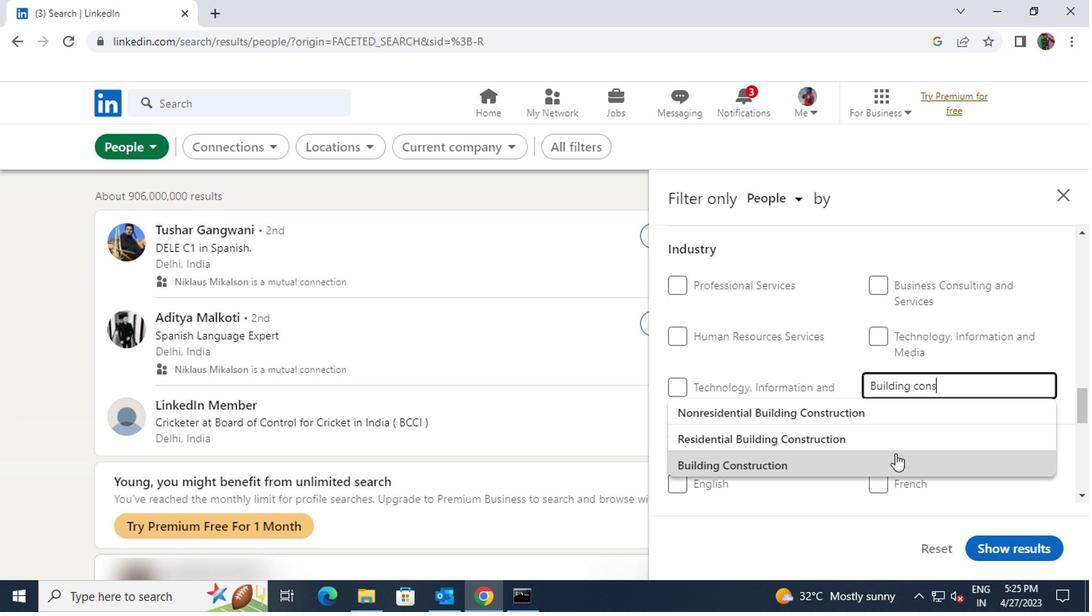 
Action: Mouse scrolled (891, 455) with delta (0, 0)
Screenshot: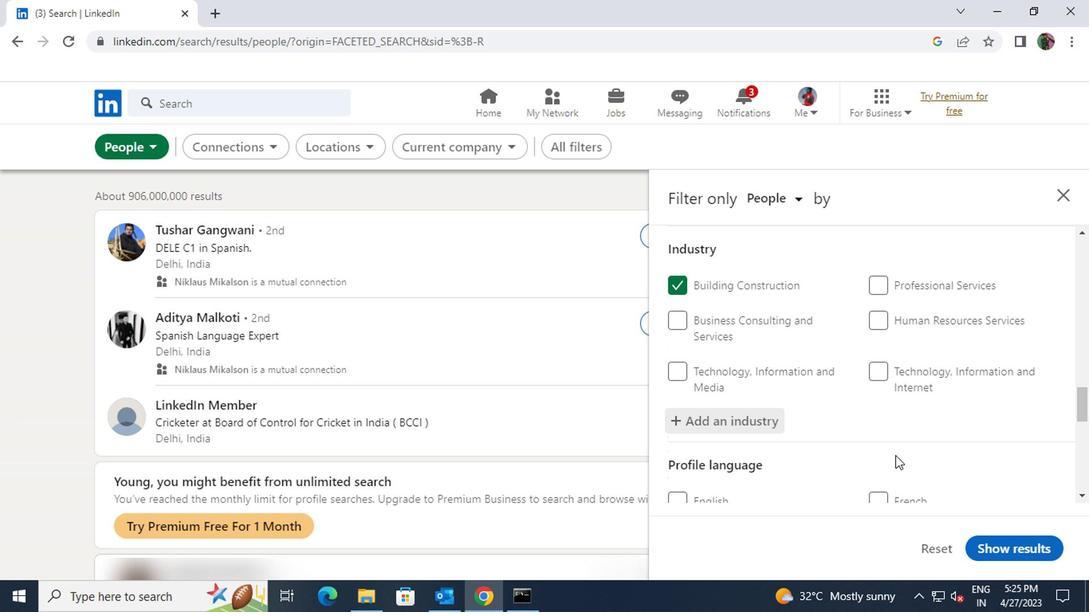 
Action: Mouse moved to (881, 457)
Screenshot: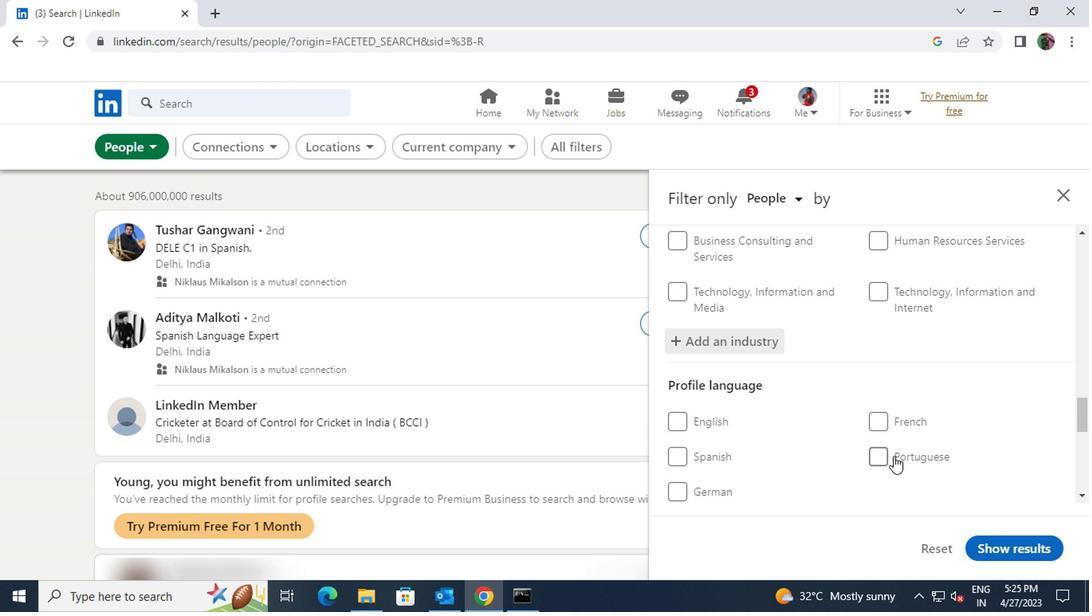
Action: Mouse pressed left at (881, 457)
Screenshot: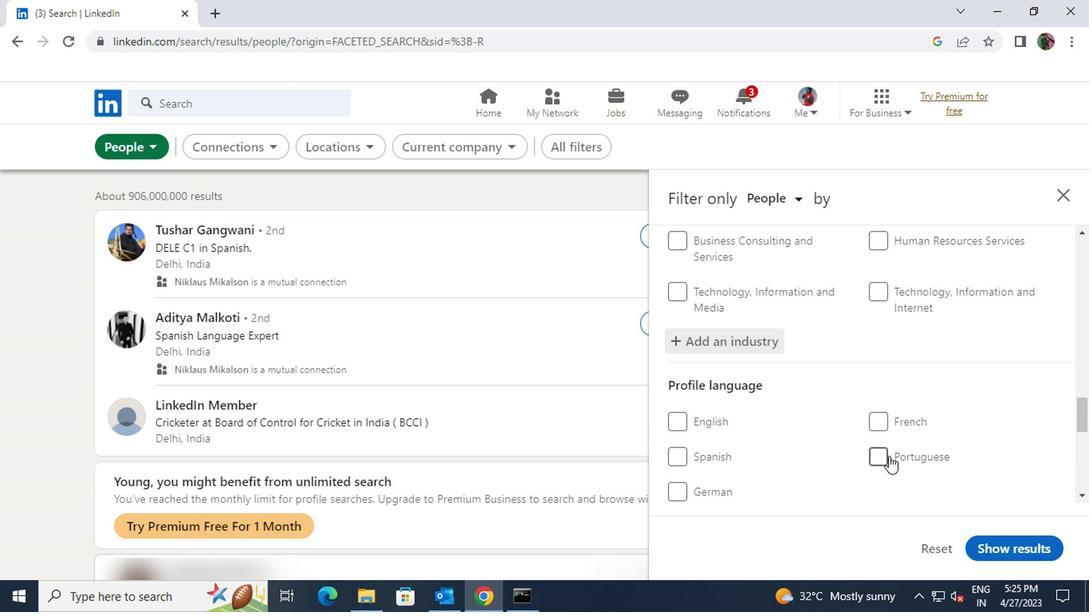 
Action: Mouse moved to (881, 457)
Screenshot: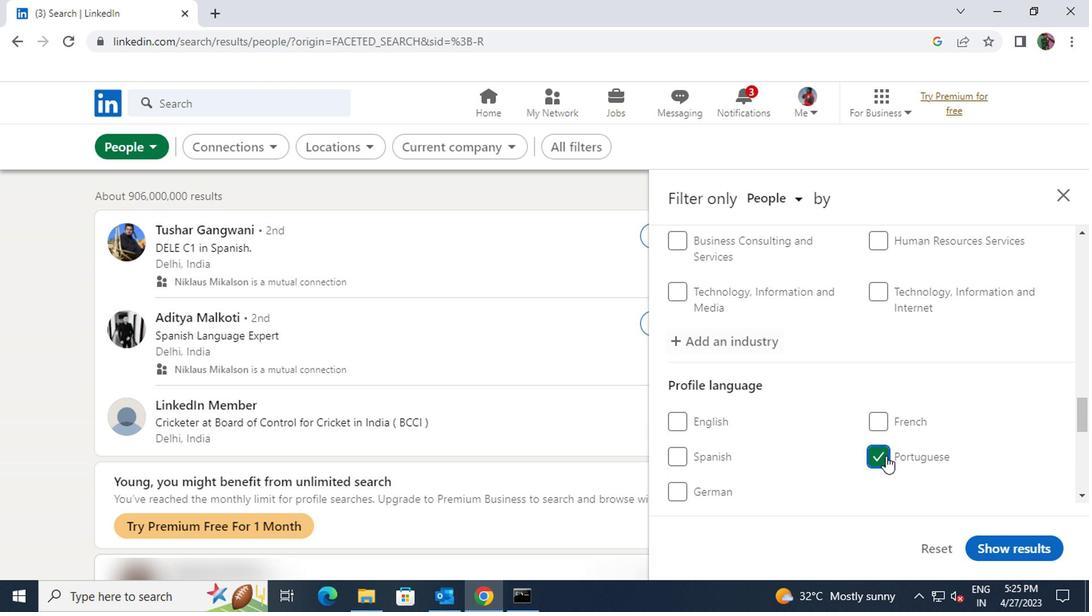 
Action: Mouse scrolled (881, 456) with delta (0, -1)
Screenshot: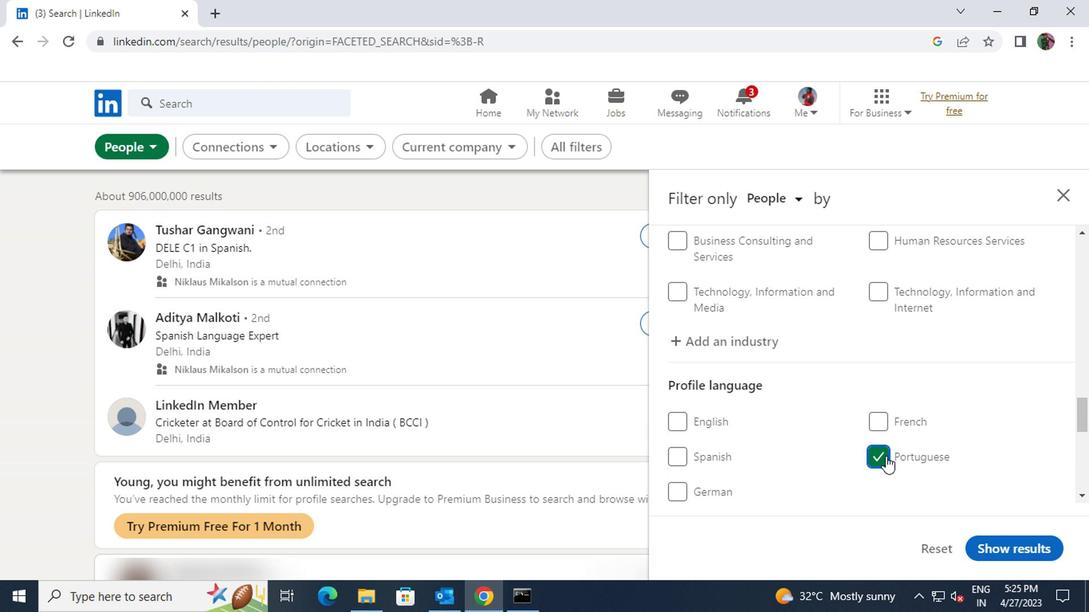
Action: Mouse moved to (881, 456)
Screenshot: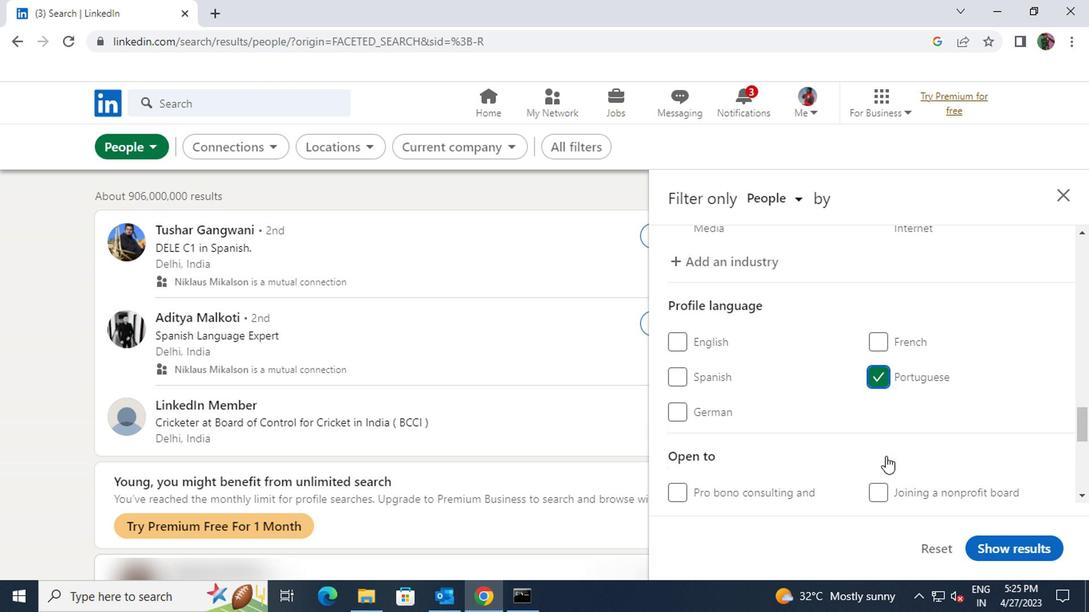 
Action: Mouse scrolled (881, 455) with delta (0, 0)
Screenshot: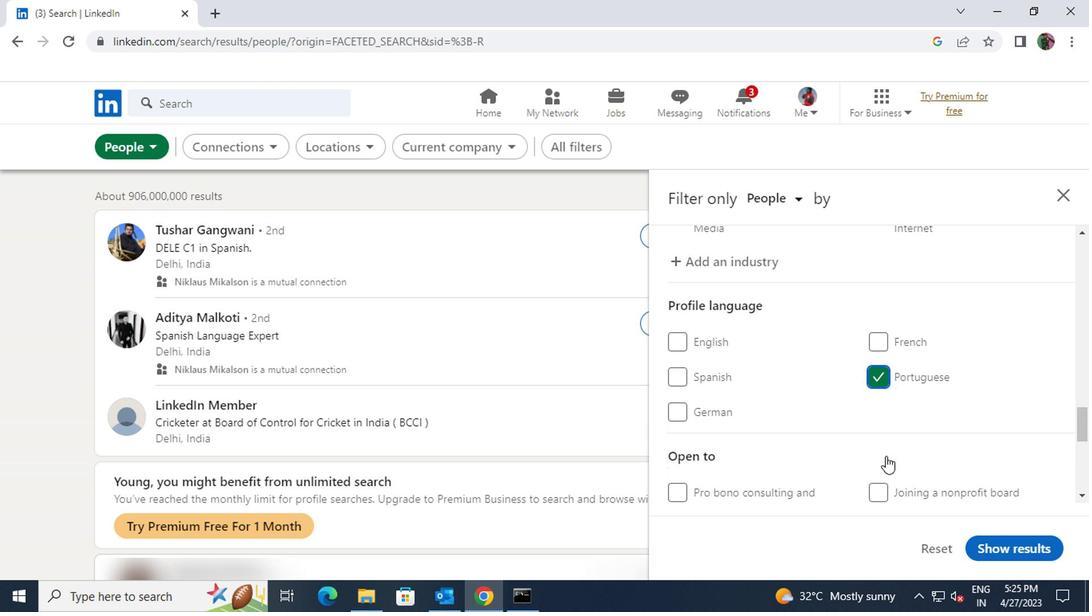 
Action: Mouse scrolled (881, 455) with delta (0, 0)
Screenshot: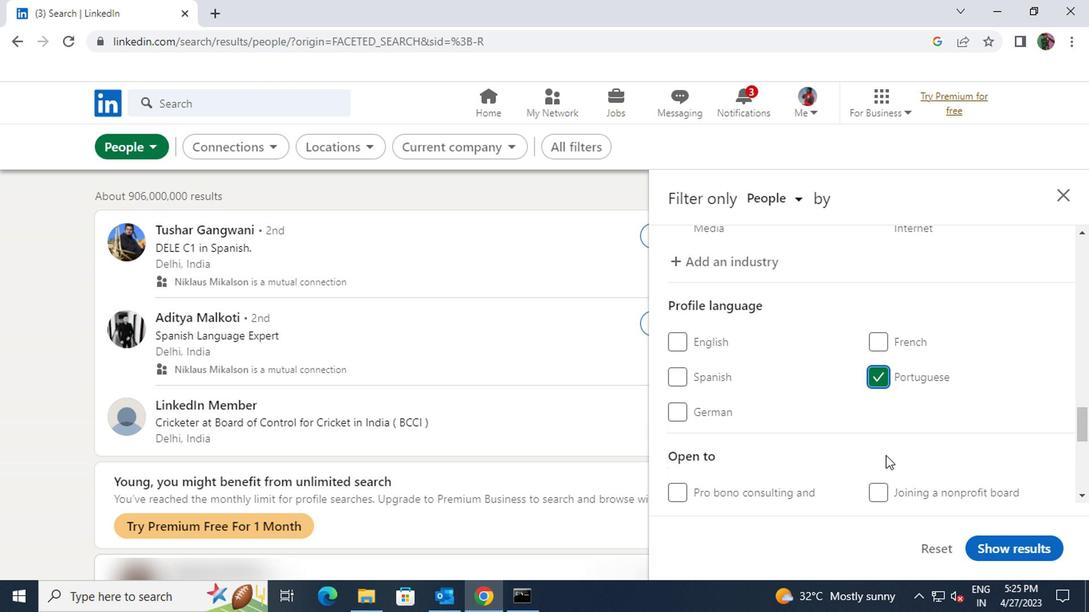 
Action: Mouse scrolled (881, 455) with delta (0, 0)
Screenshot: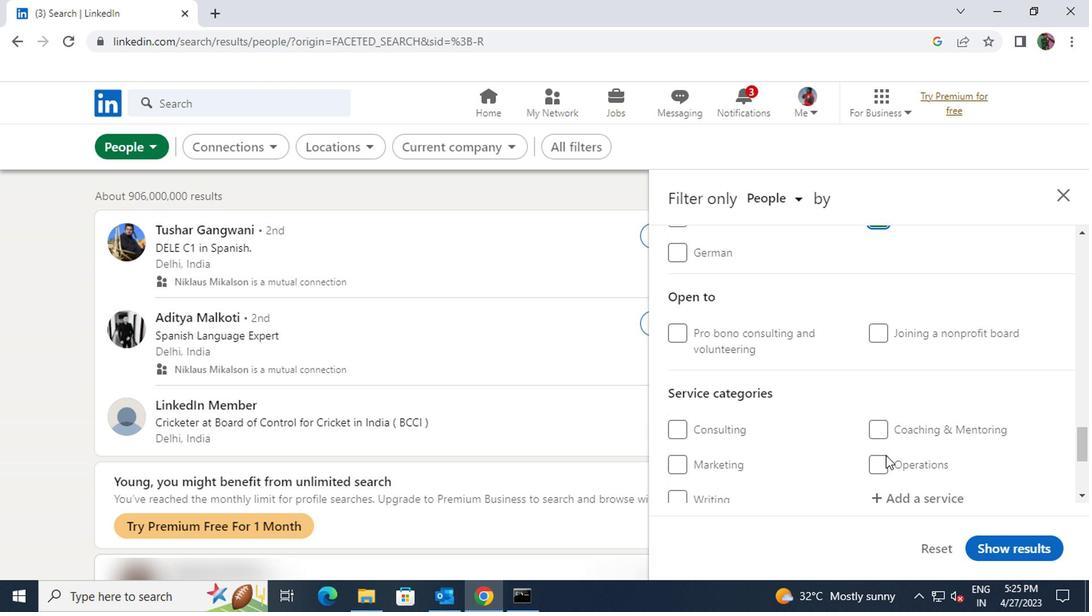 
Action: Mouse moved to (891, 422)
Screenshot: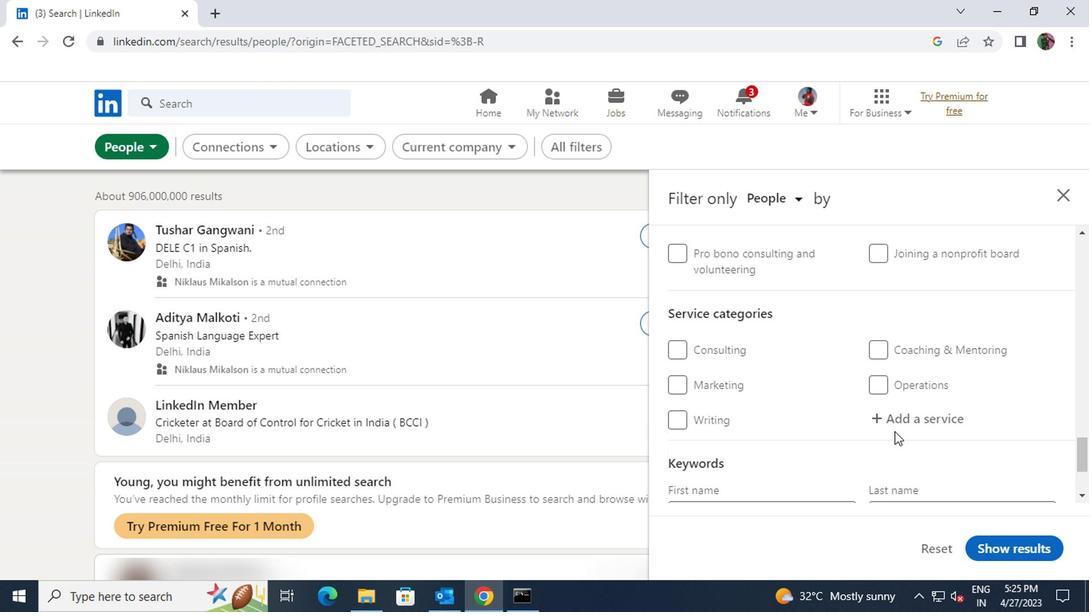 
Action: Mouse pressed left at (891, 422)
Screenshot: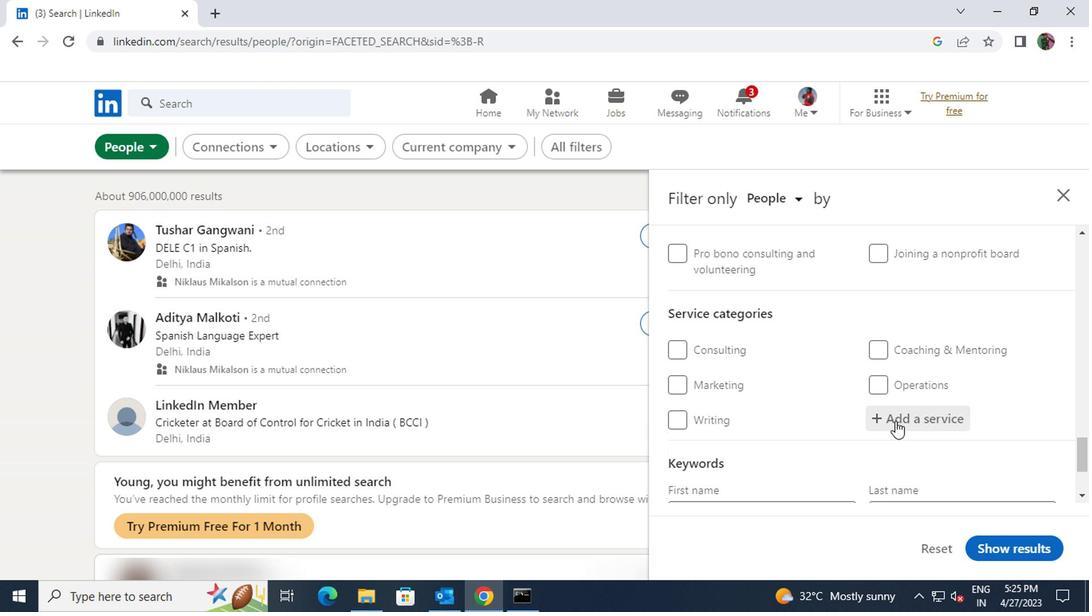 
Action: Key pressed <Key.shift>COMPUTER
Screenshot: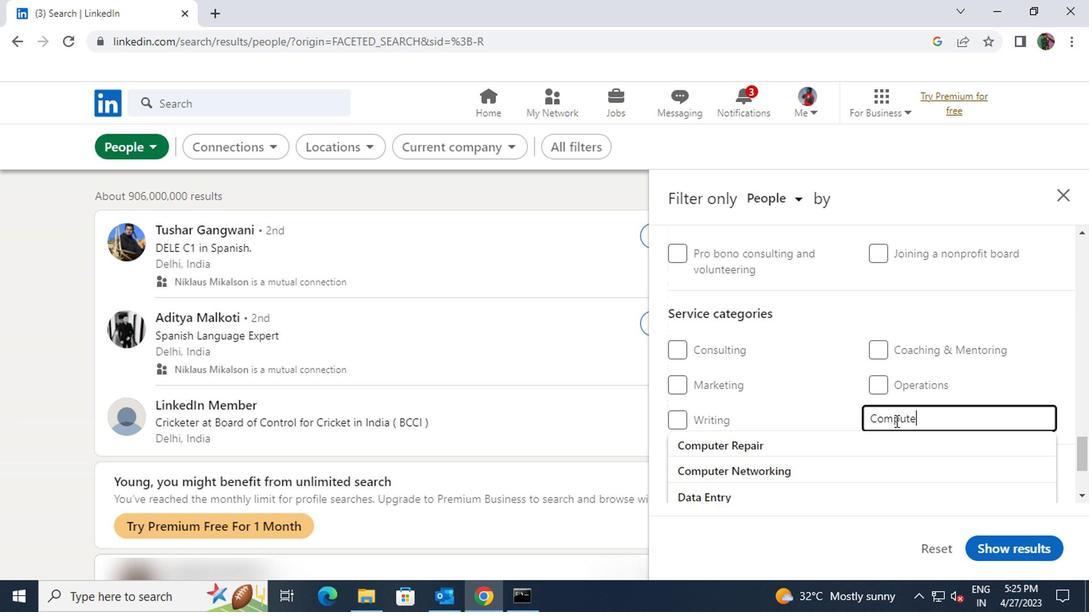 
Action: Mouse moved to (879, 461)
Screenshot: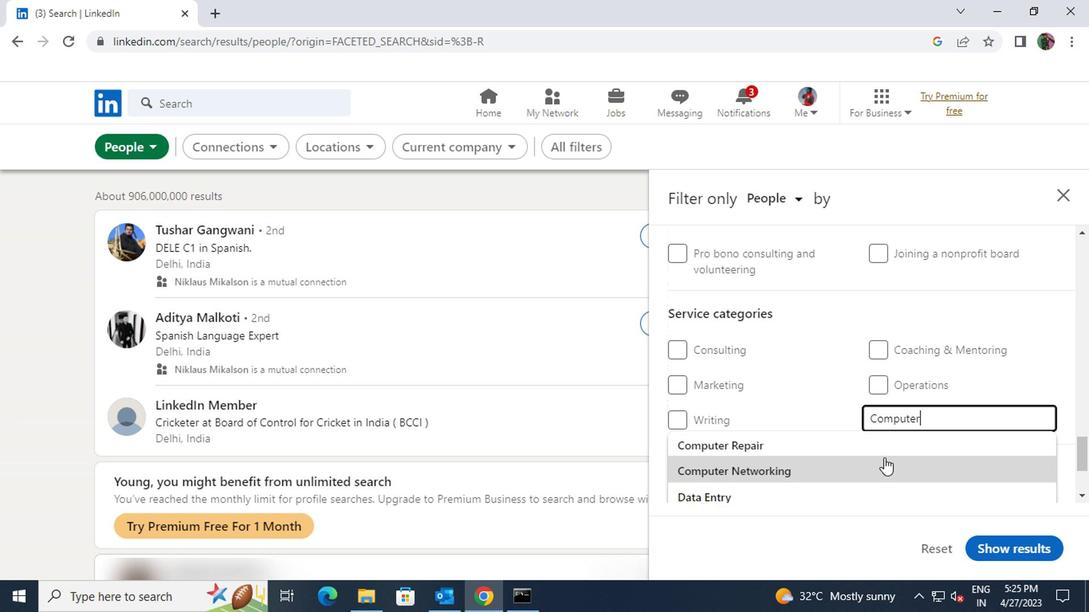 
Action: Mouse pressed left at (879, 461)
Screenshot: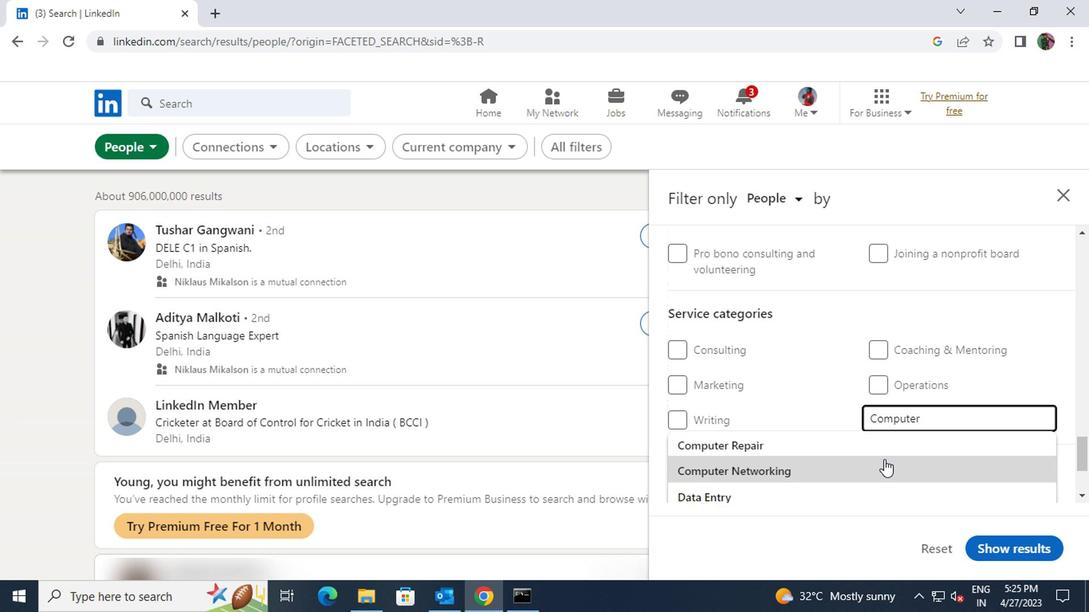 
Action: Mouse scrolled (879, 460) with delta (0, -1)
Screenshot: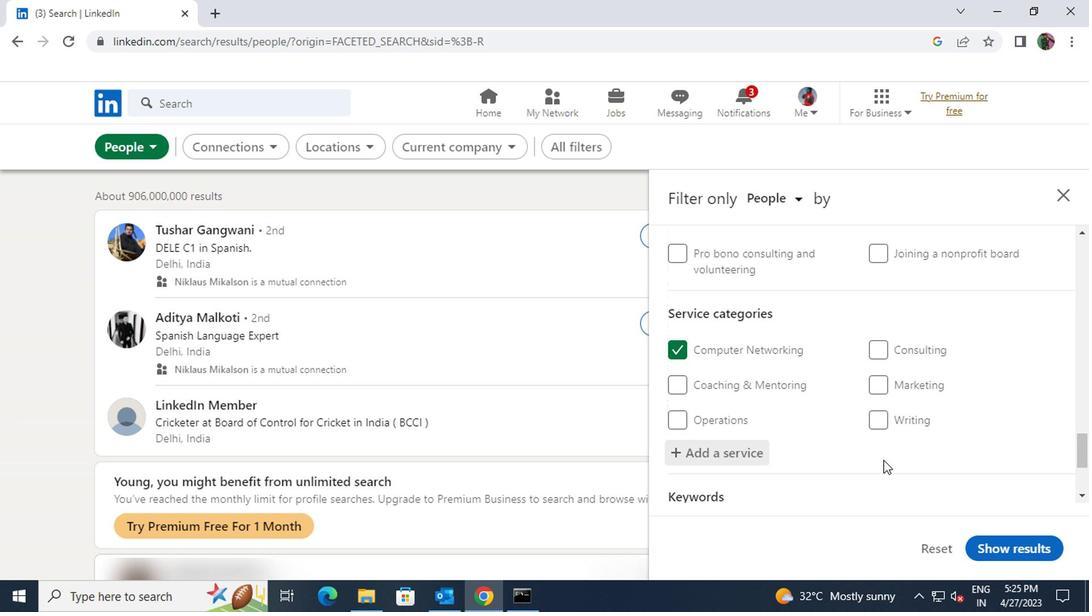 
Action: Mouse scrolled (879, 460) with delta (0, -1)
Screenshot: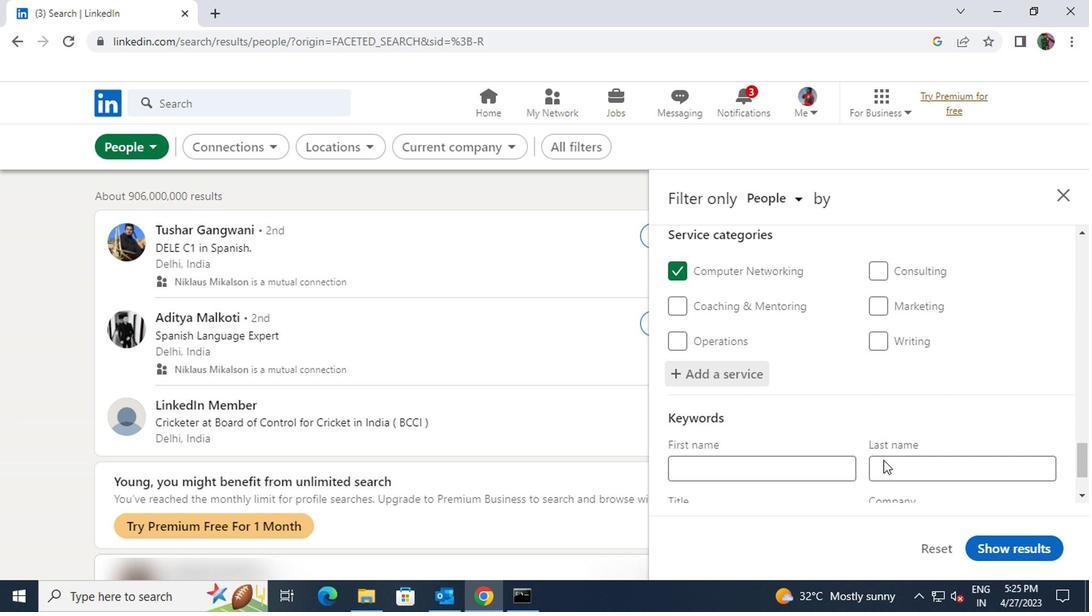 
Action: Mouse moved to (806, 441)
Screenshot: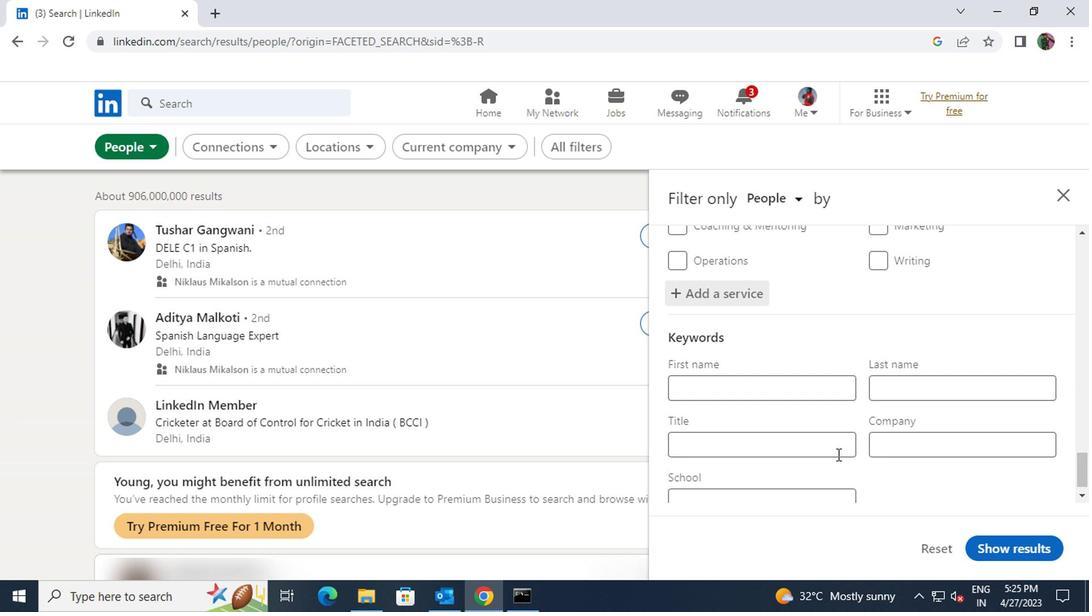 
Action: Mouse pressed left at (806, 441)
Screenshot: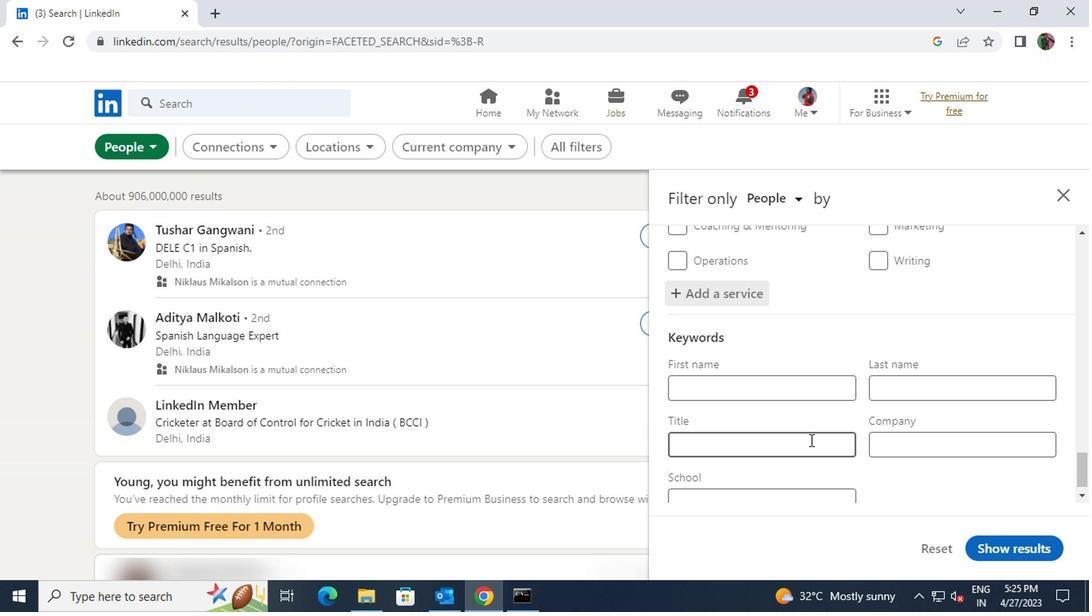 
Action: Key pressed <Key.shift>DELIVERY<Key.space><Key.shift>DRIVER
Screenshot: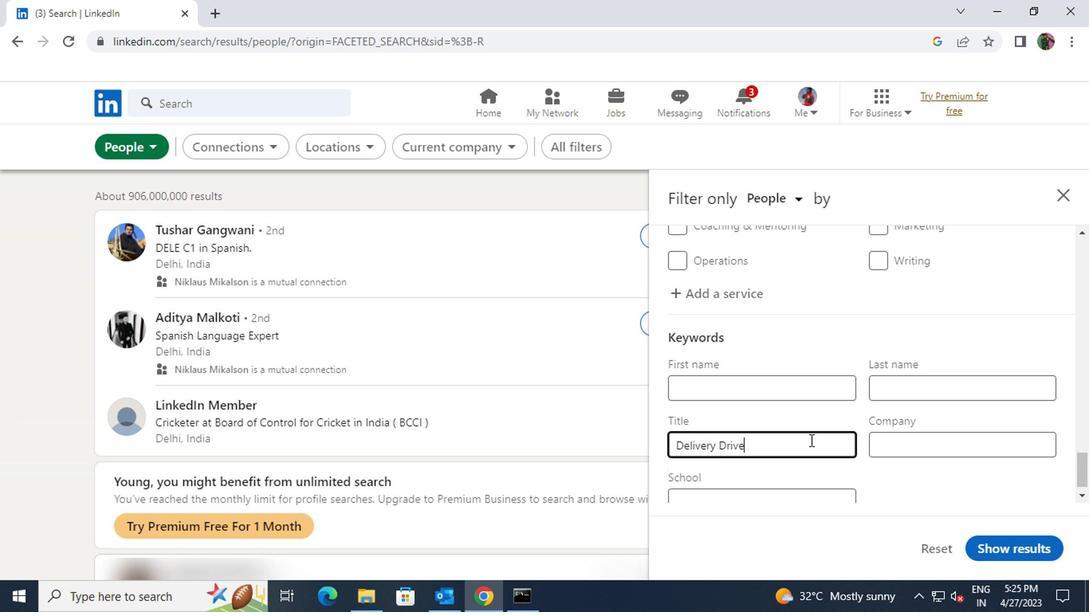 
Action: Mouse moved to (991, 546)
Screenshot: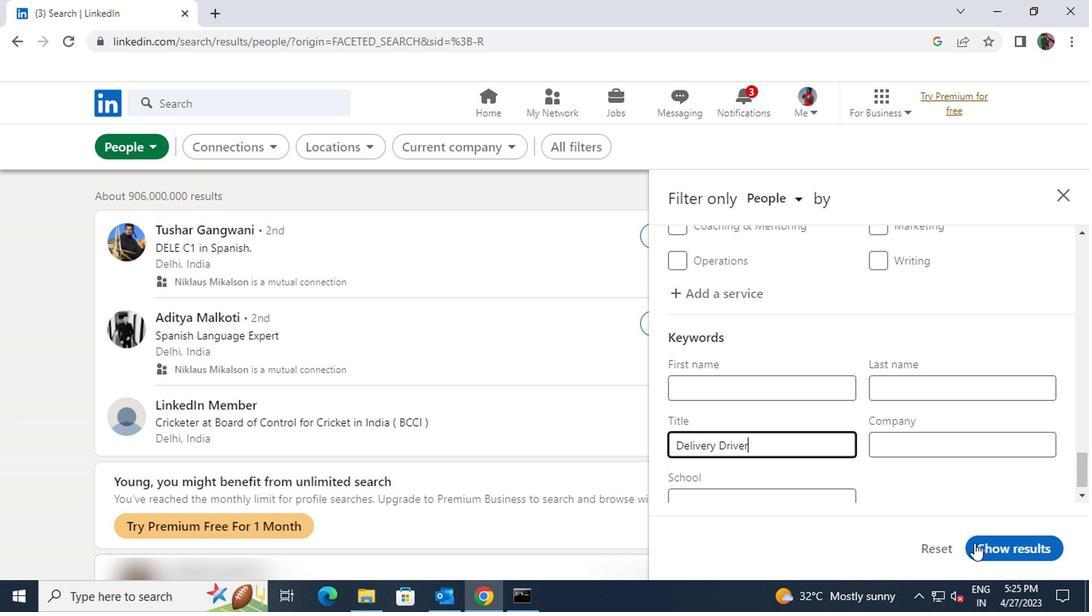 
Action: Mouse pressed left at (991, 546)
Screenshot: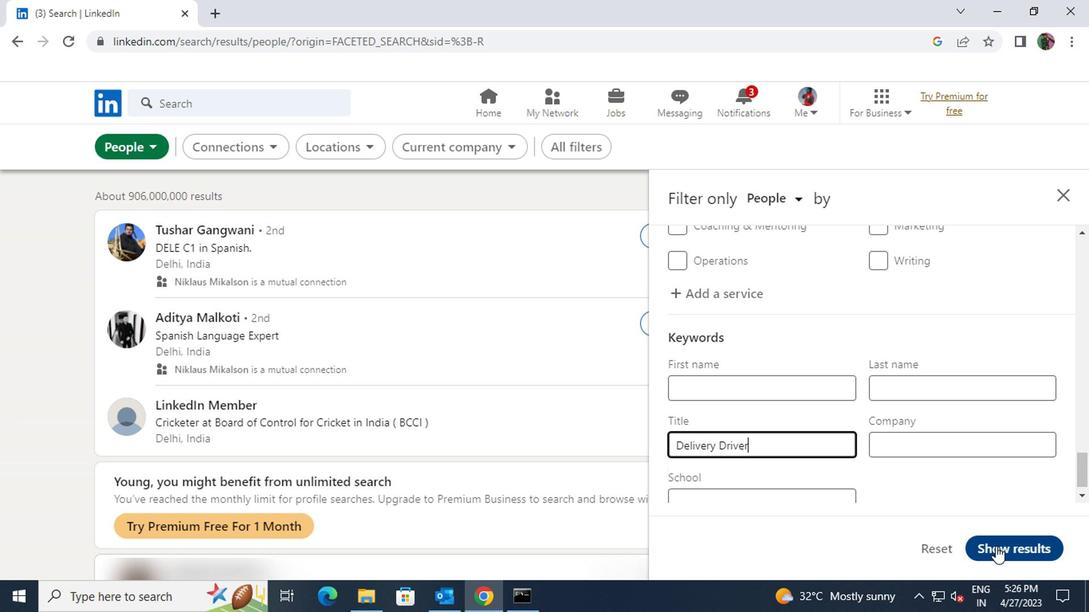 
